 Task: Look for space in Florida from 29th April to 7th May, 2023 for 1 adult in price range Rs.10000 to Rs.15000. Place can be private room with 1  bedroom having 1 bed and 1 bathroom. Property type can be hotel. Amenities needed are: wifi, smoking allowed, beachfront. Required host language is English.
Action: Mouse moved to (485, 559)
Screenshot: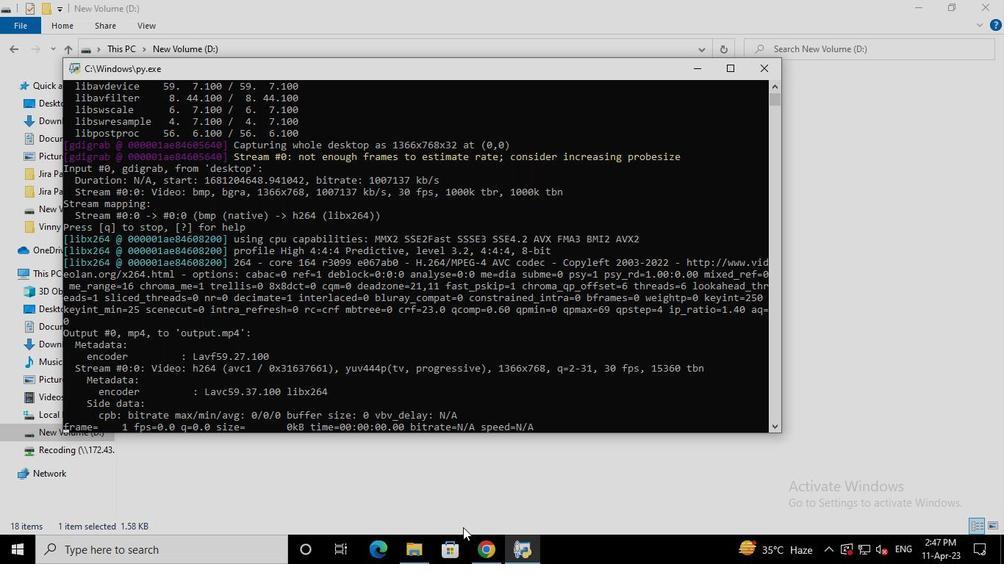 
Action: Mouse pressed left at (485, 559)
Screenshot: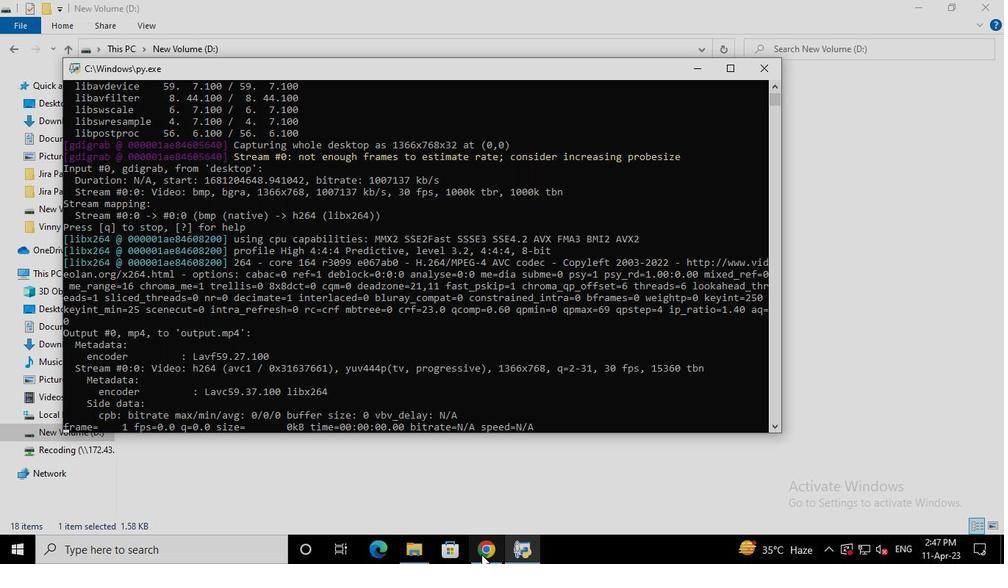 
Action: Mouse moved to (396, 130)
Screenshot: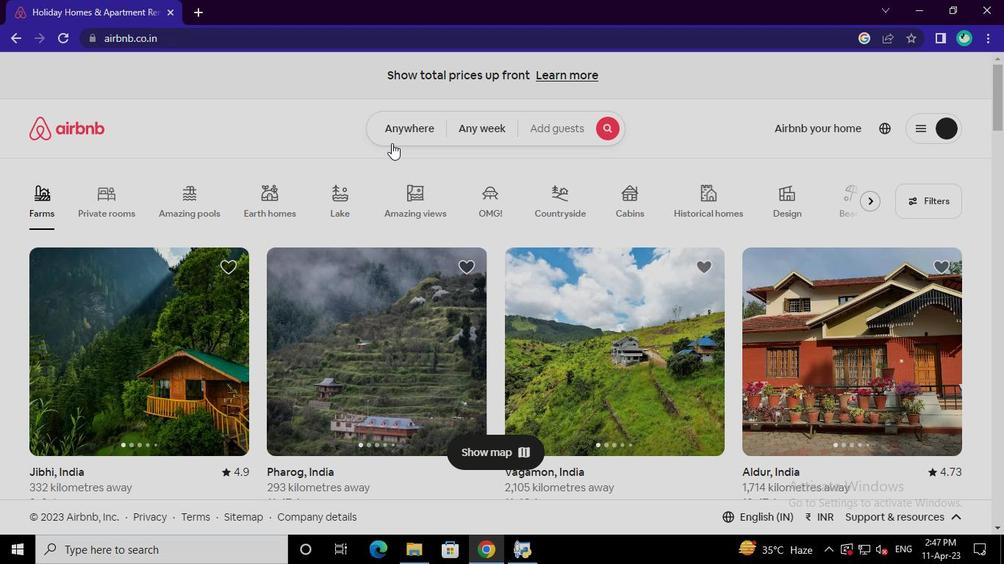 
Action: Mouse pressed left at (396, 130)
Screenshot: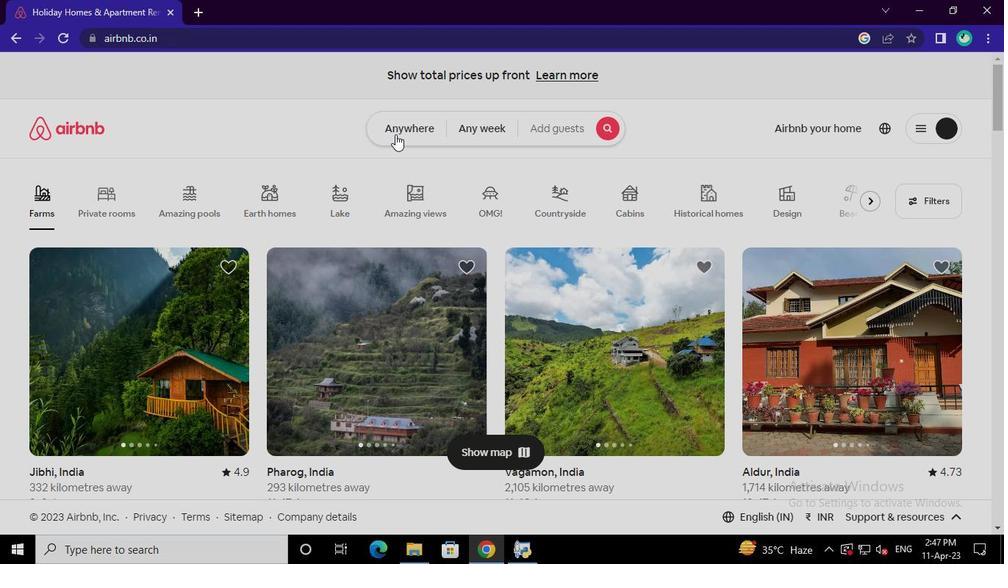 
Action: Mouse moved to (303, 188)
Screenshot: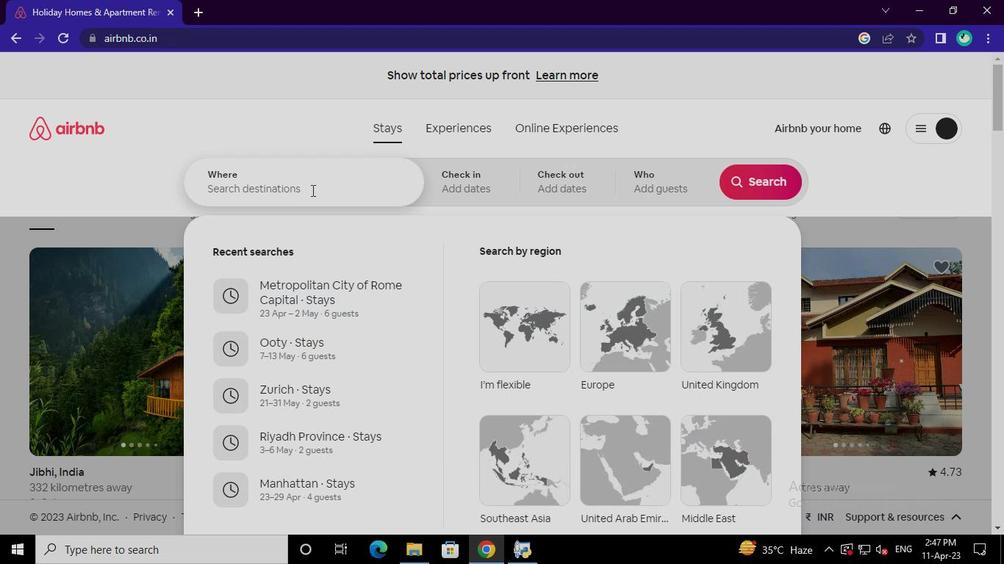 
Action: Mouse pressed left at (303, 188)
Screenshot: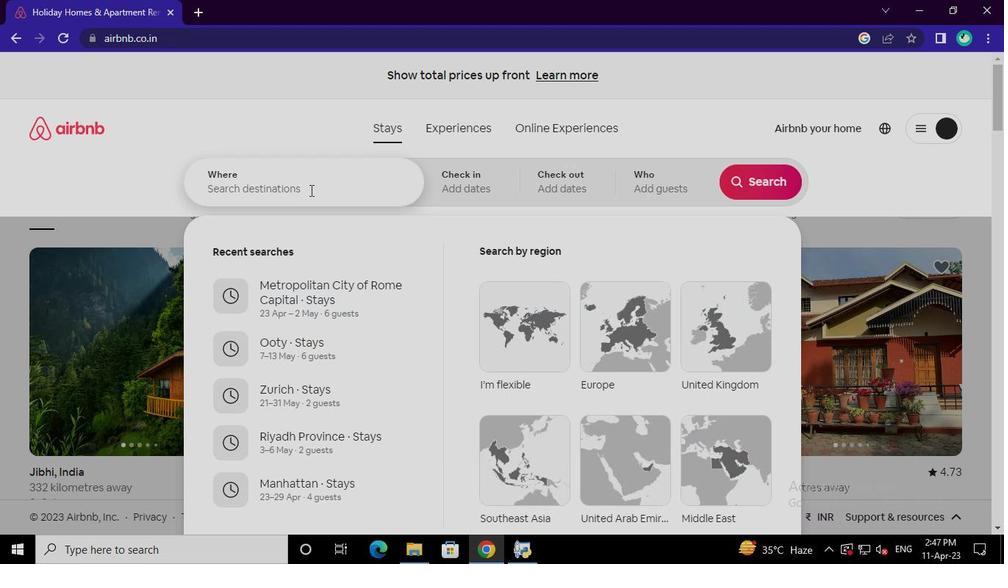 
Action: Keyboard f
Screenshot: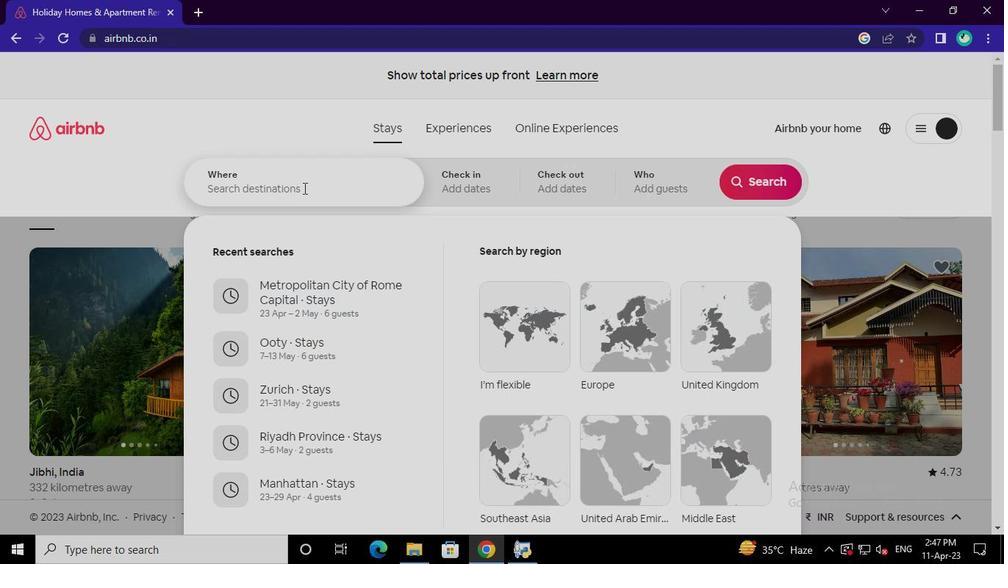
Action: Keyboard l
Screenshot: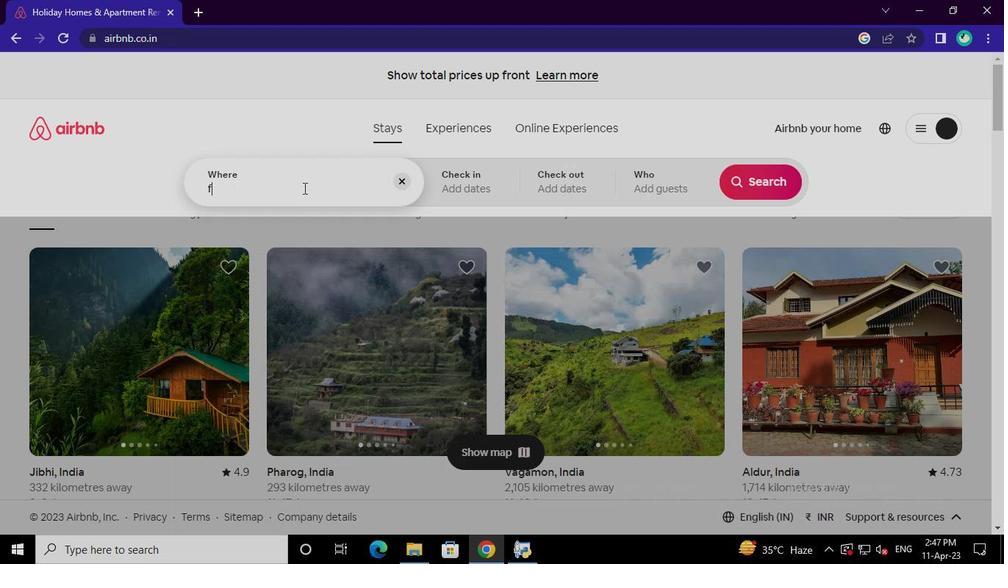 
Action: Keyboard o
Screenshot: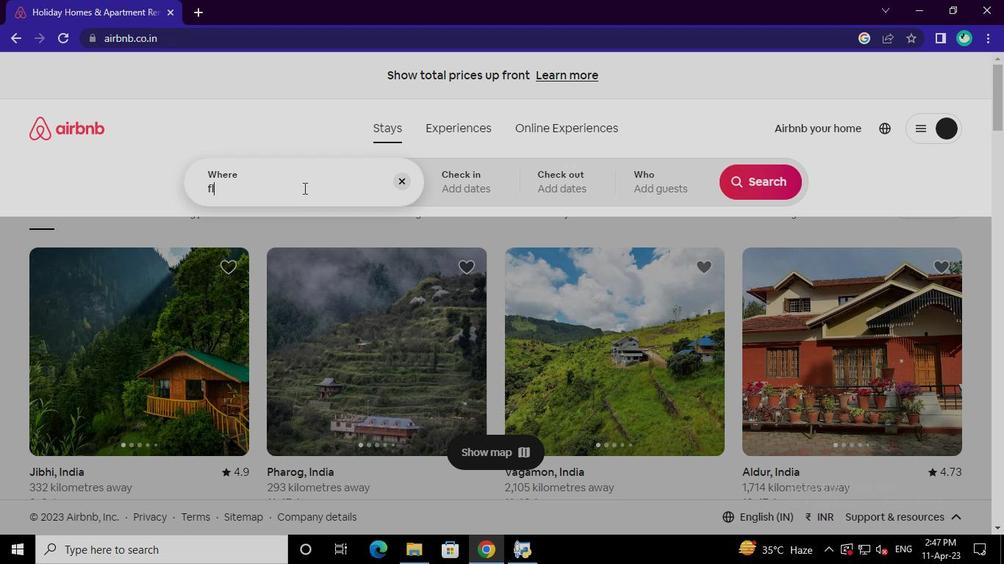 
Action: Keyboard r
Screenshot: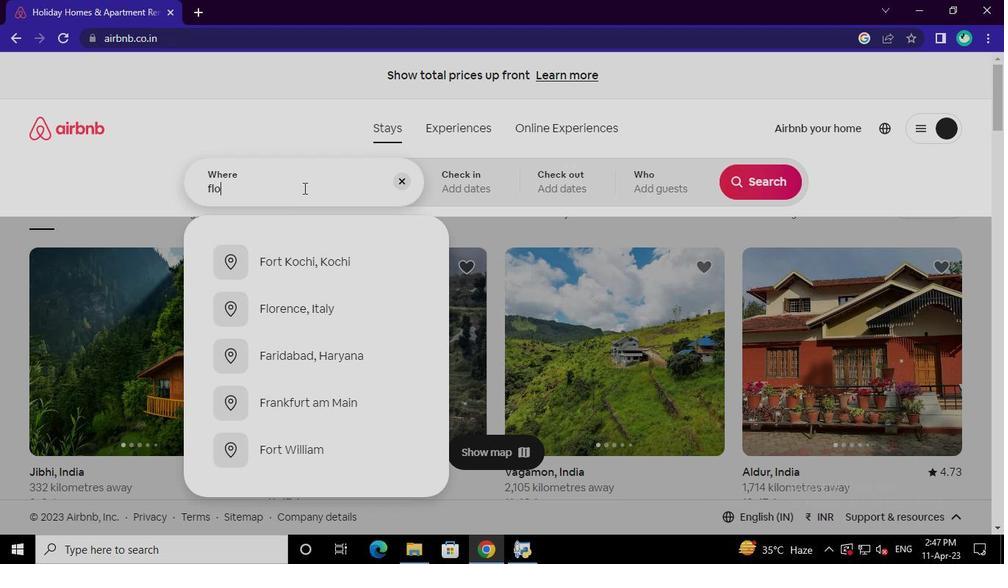
Action: Keyboard i
Screenshot: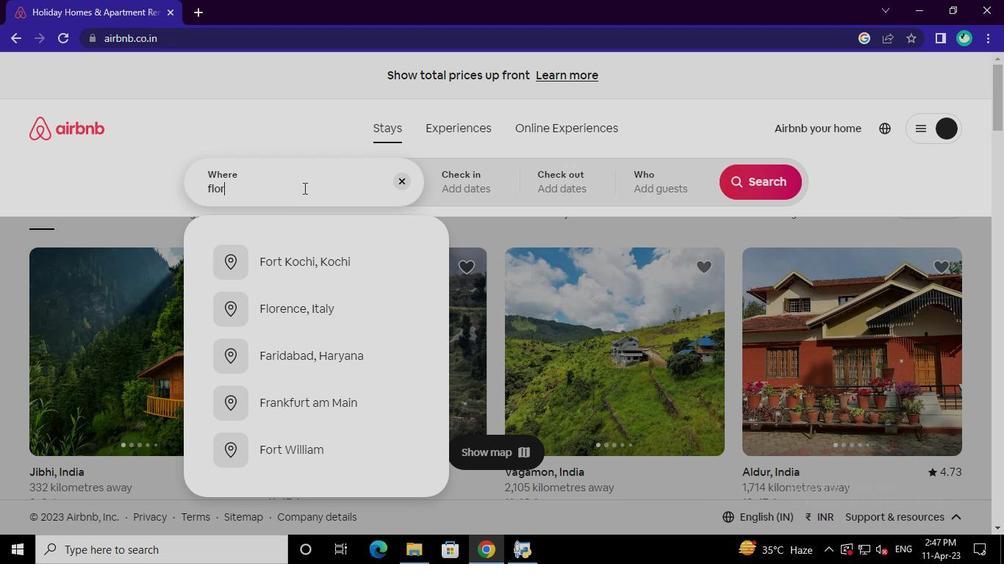 
Action: Keyboard d
Screenshot: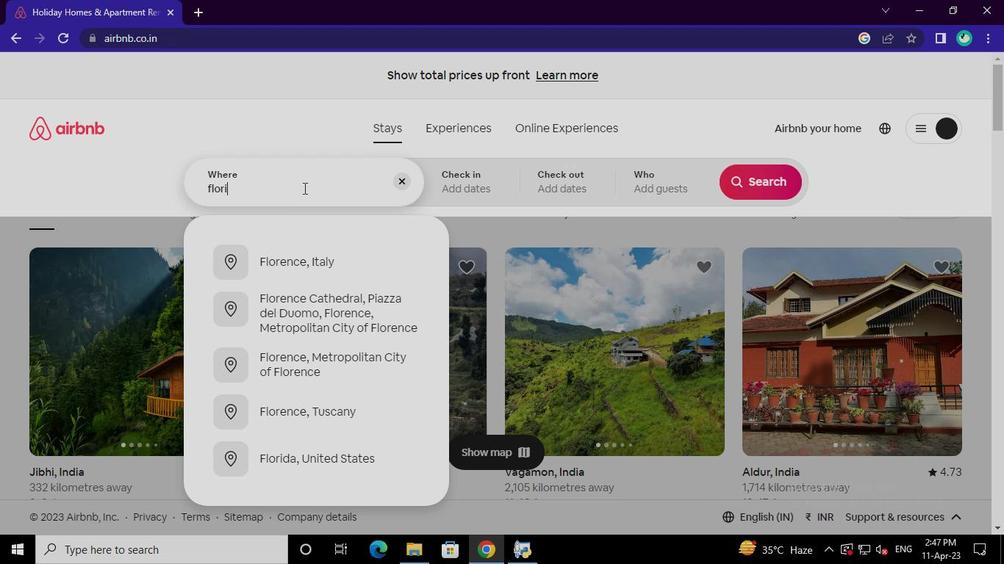 
Action: Keyboard a
Screenshot: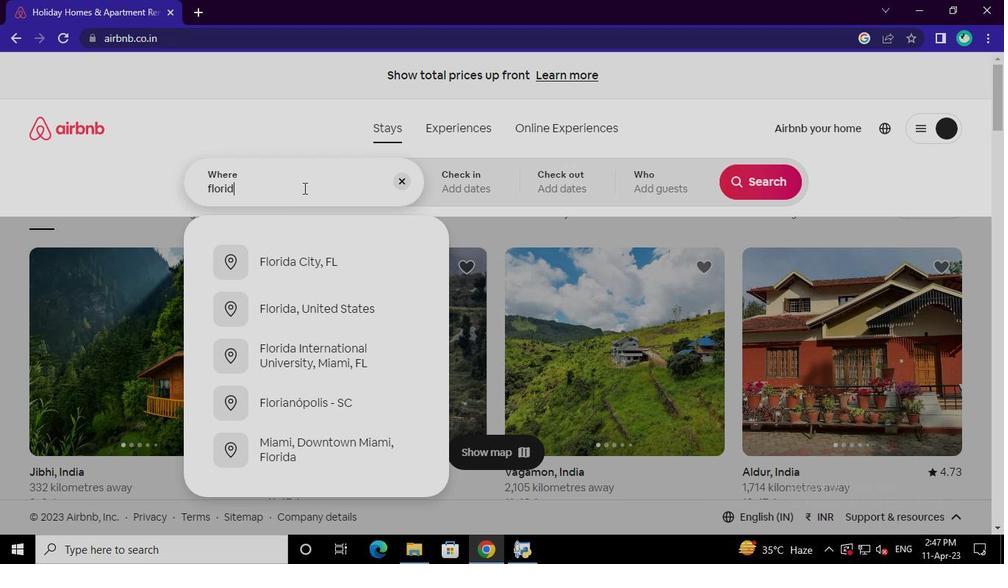
Action: Mouse moved to (320, 270)
Screenshot: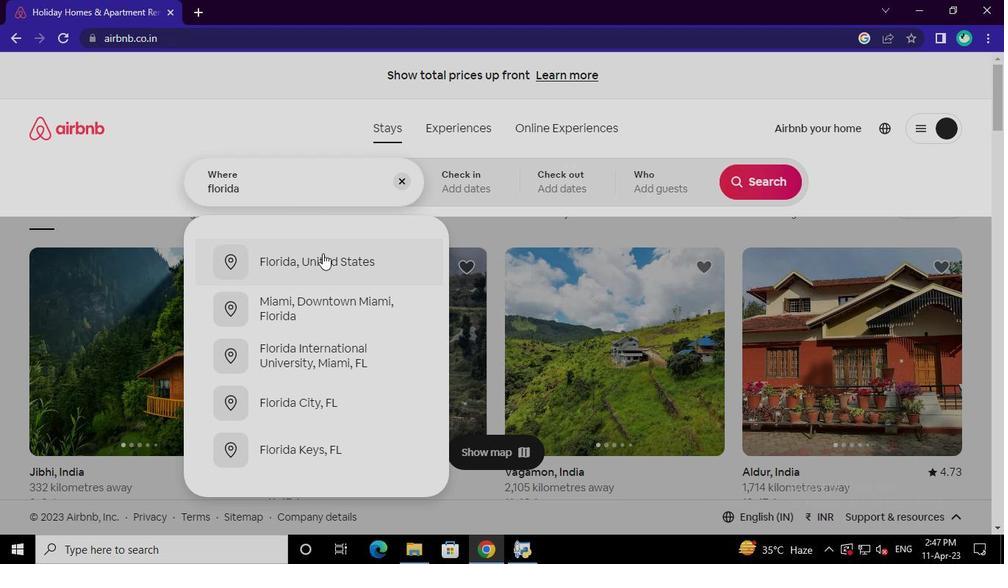 
Action: Mouse pressed left at (320, 270)
Screenshot: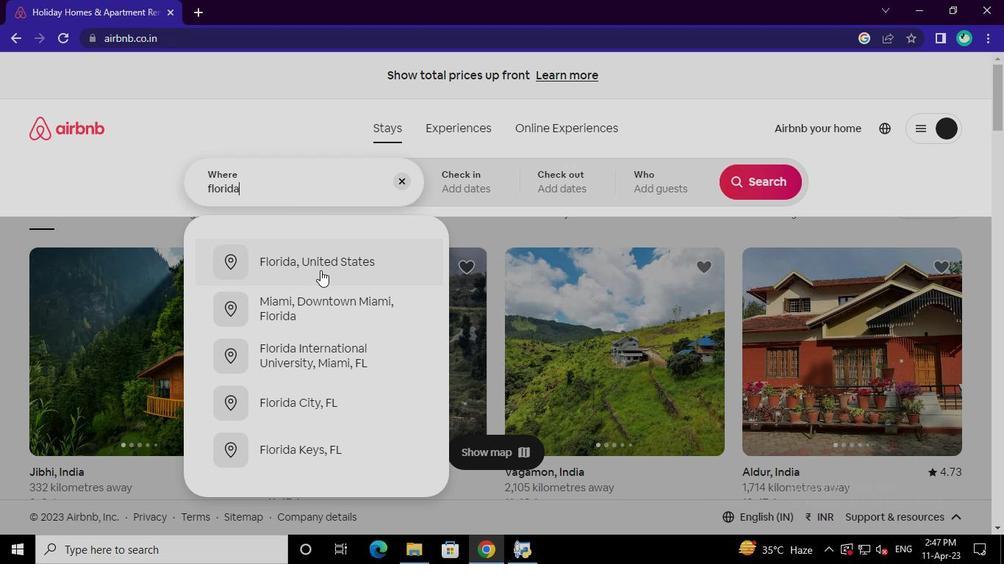 
Action: Mouse moved to (446, 501)
Screenshot: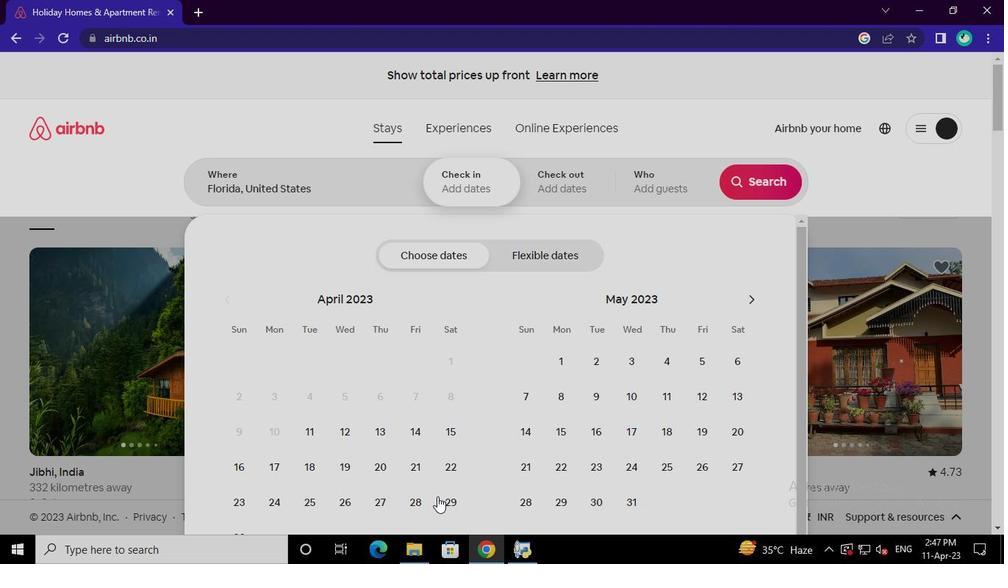 
Action: Mouse pressed left at (446, 501)
Screenshot: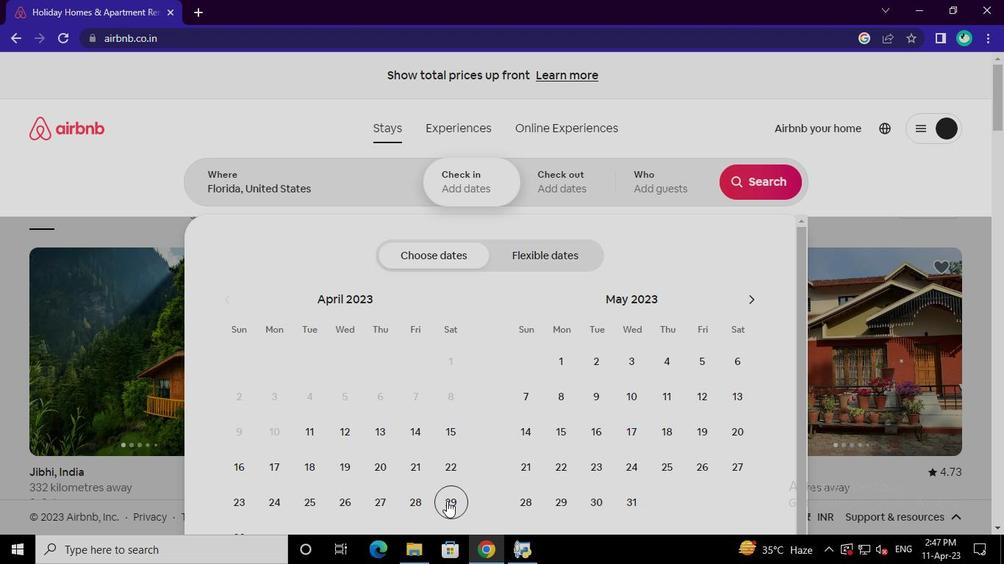
Action: Mouse moved to (525, 392)
Screenshot: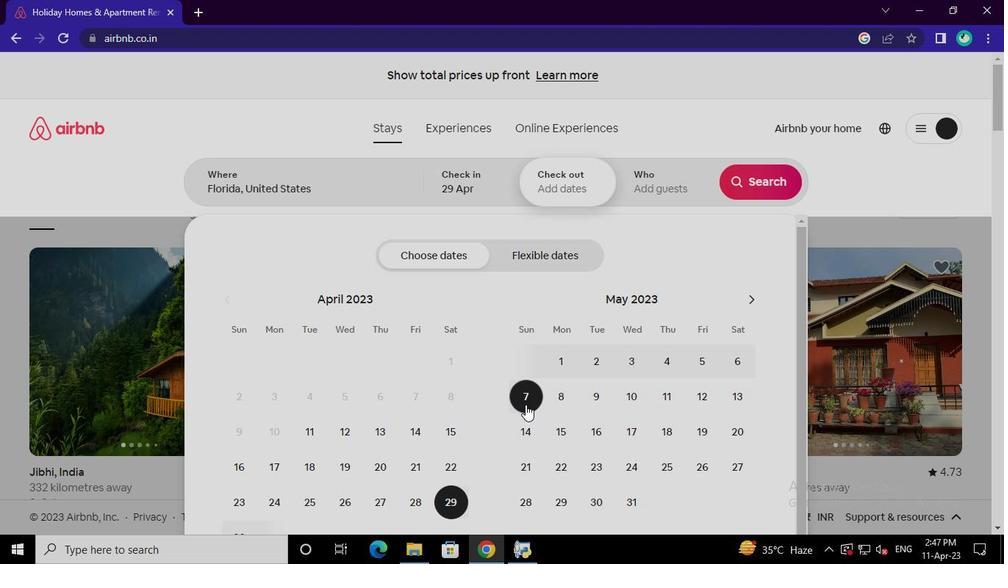 
Action: Mouse pressed left at (525, 392)
Screenshot: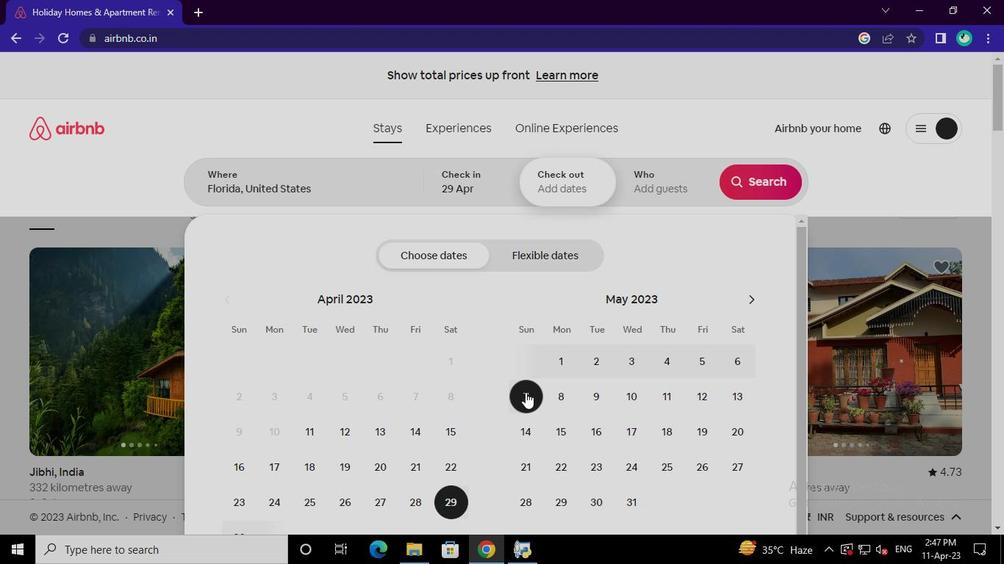 
Action: Mouse moved to (671, 189)
Screenshot: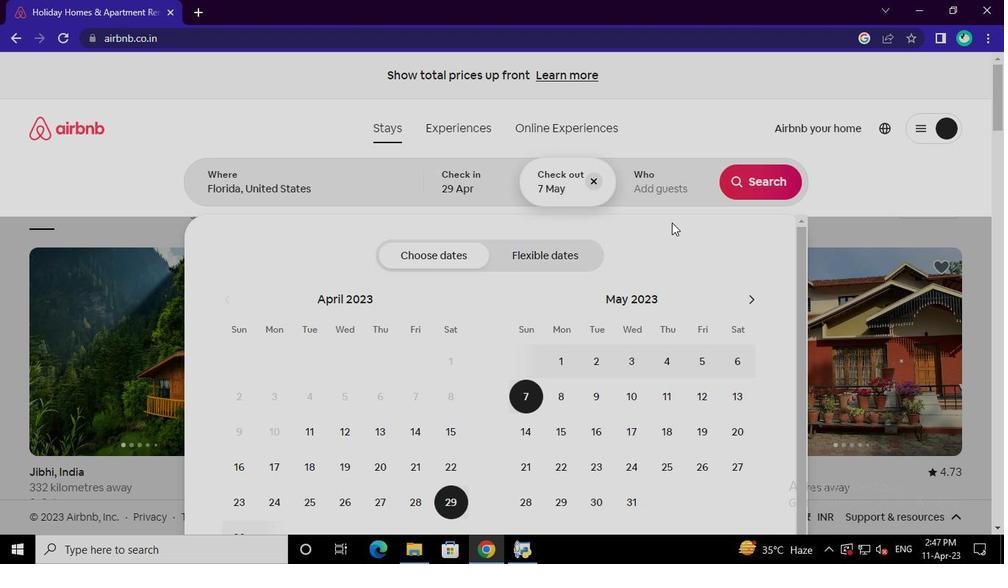 
Action: Mouse pressed left at (671, 189)
Screenshot: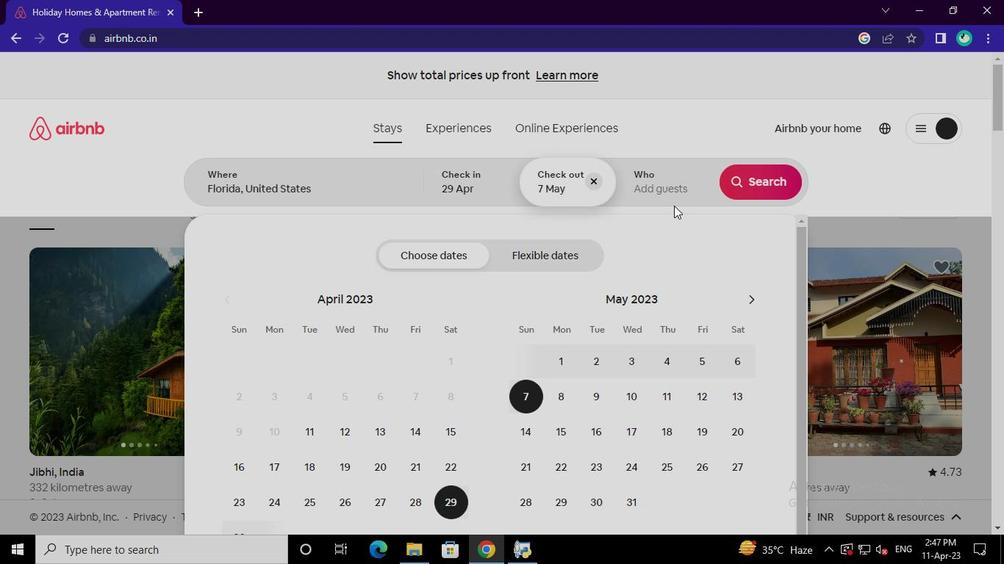 
Action: Mouse moved to (765, 263)
Screenshot: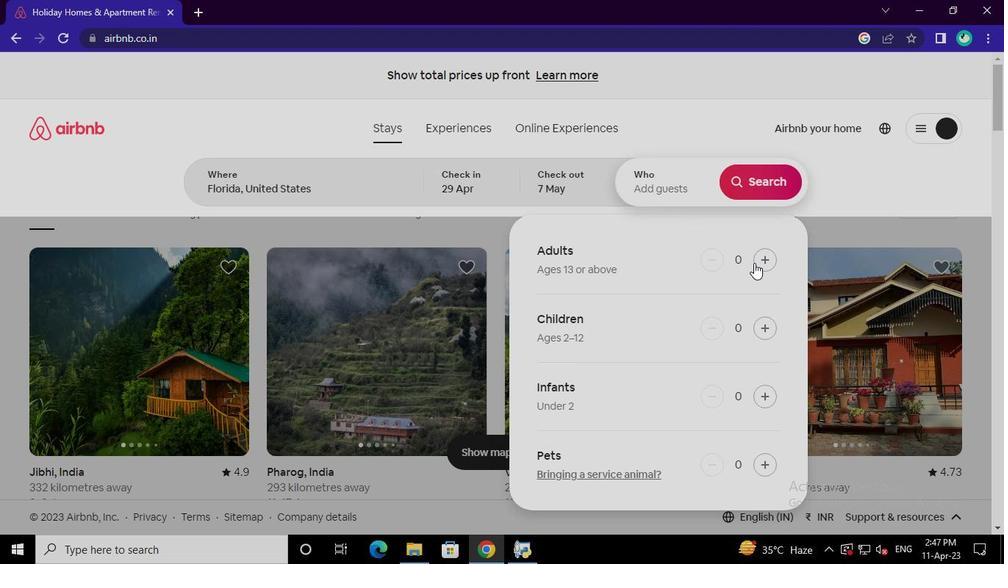 
Action: Mouse pressed left at (765, 263)
Screenshot: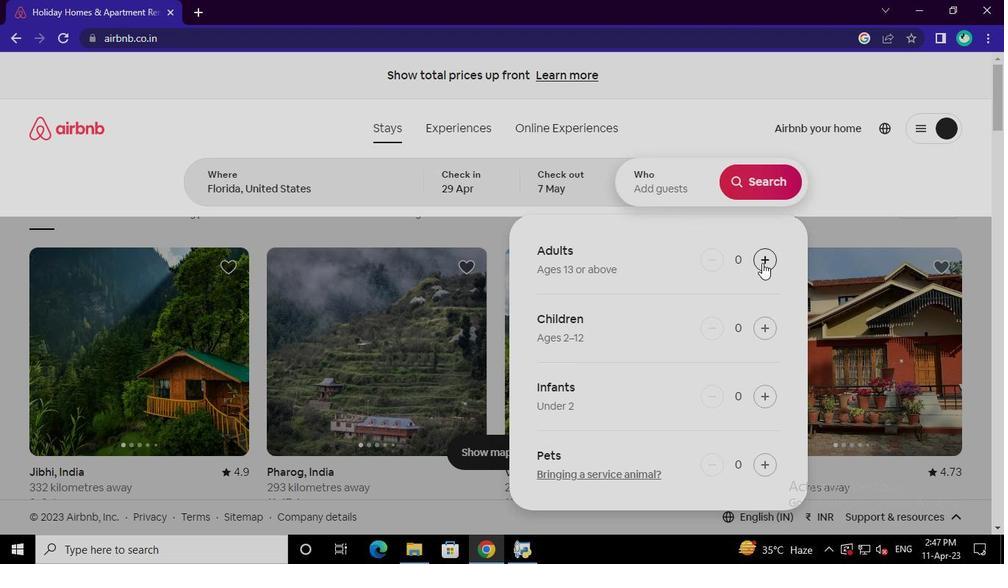 
Action: Mouse moved to (765, 186)
Screenshot: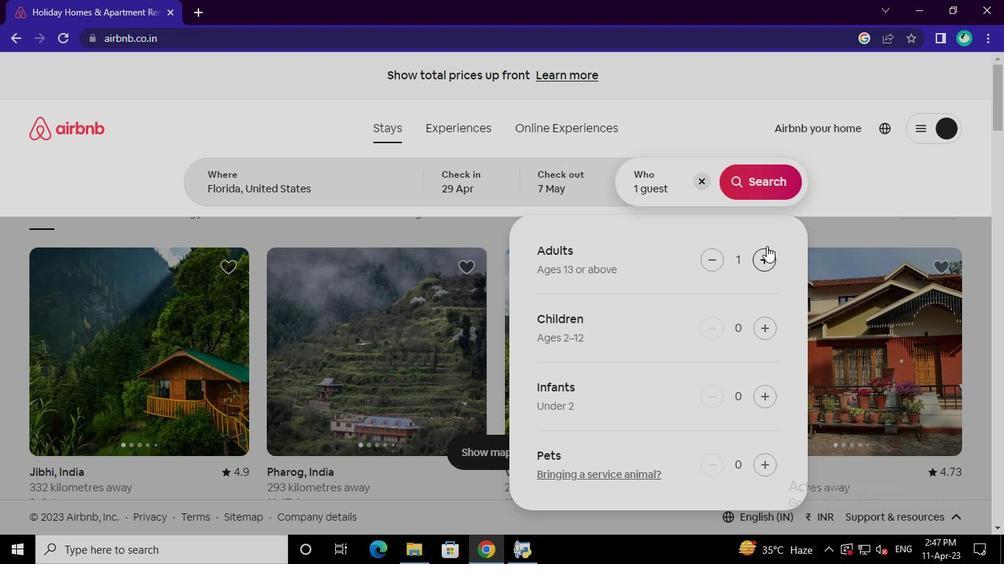 
Action: Mouse pressed left at (765, 186)
Screenshot: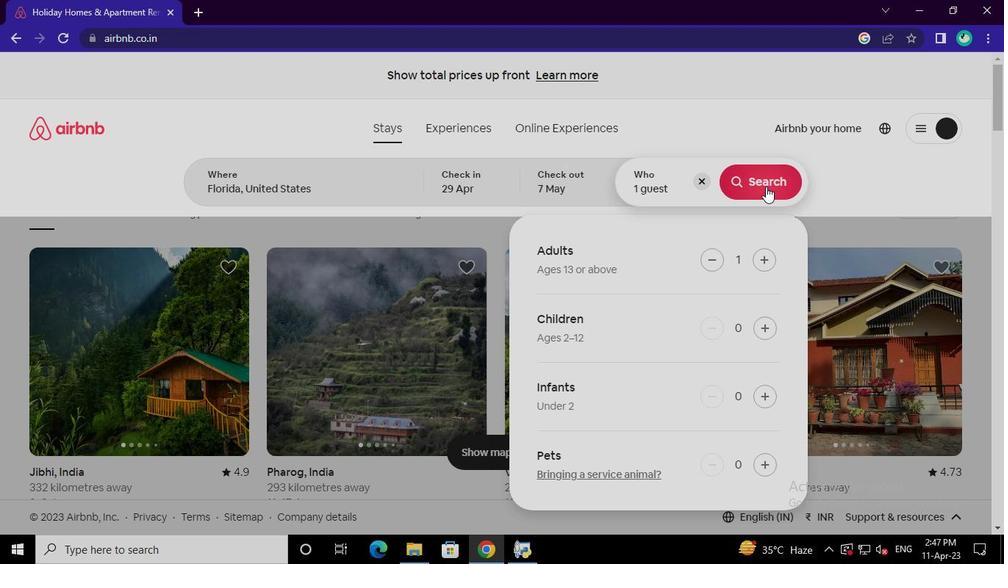 
Action: Mouse moved to (948, 148)
Screenshot: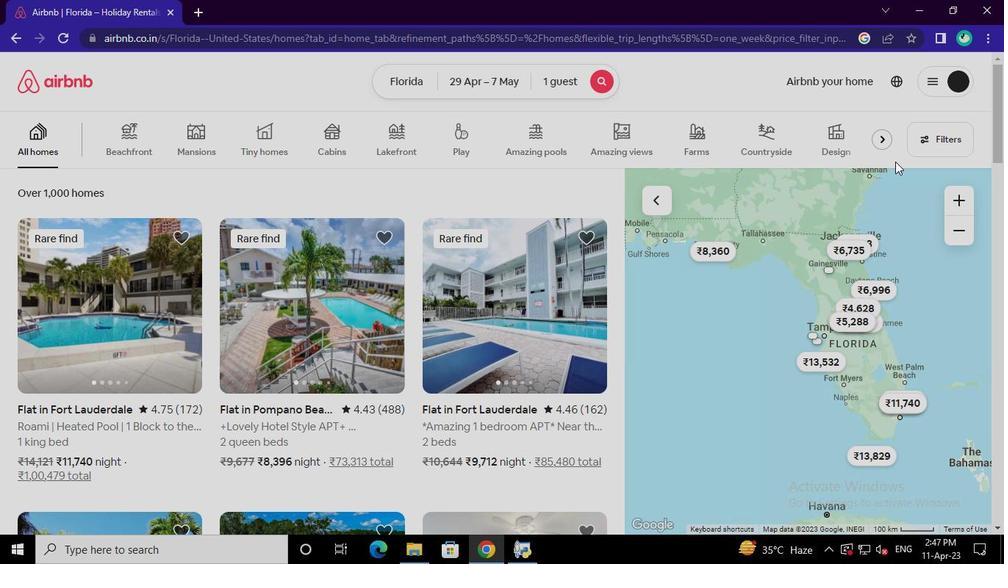 
Action: Mouse pressed left at (948, 148)
Screenshot: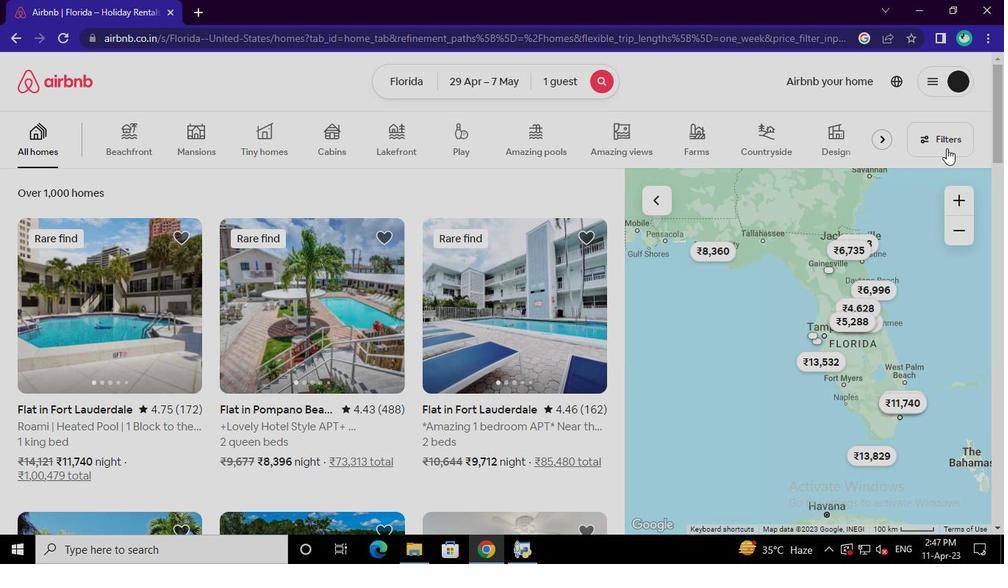 
Action: Mouse moved to (420, 321)
Screenshot: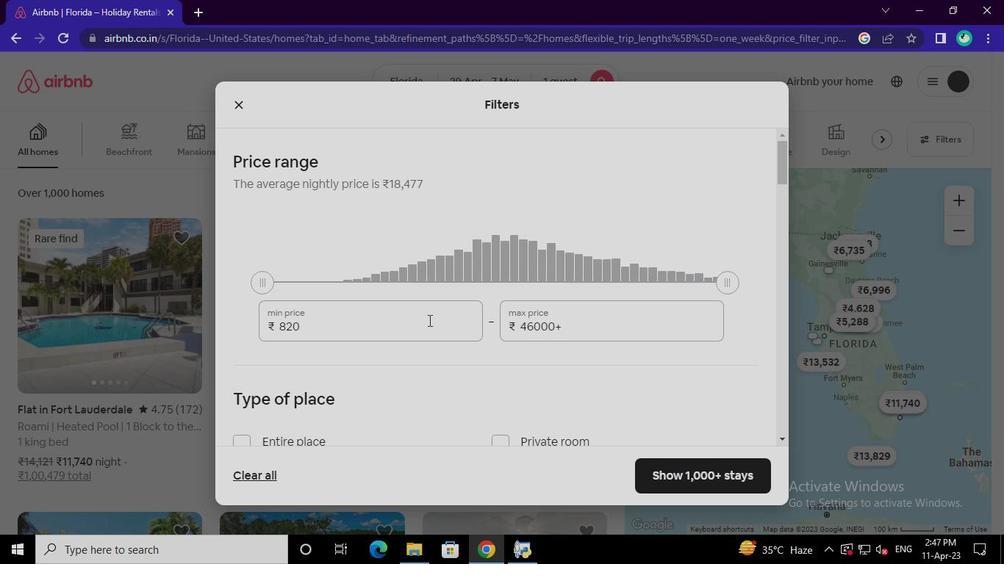 
Action: Mouse pressed left at (420, 321)
Screenshot: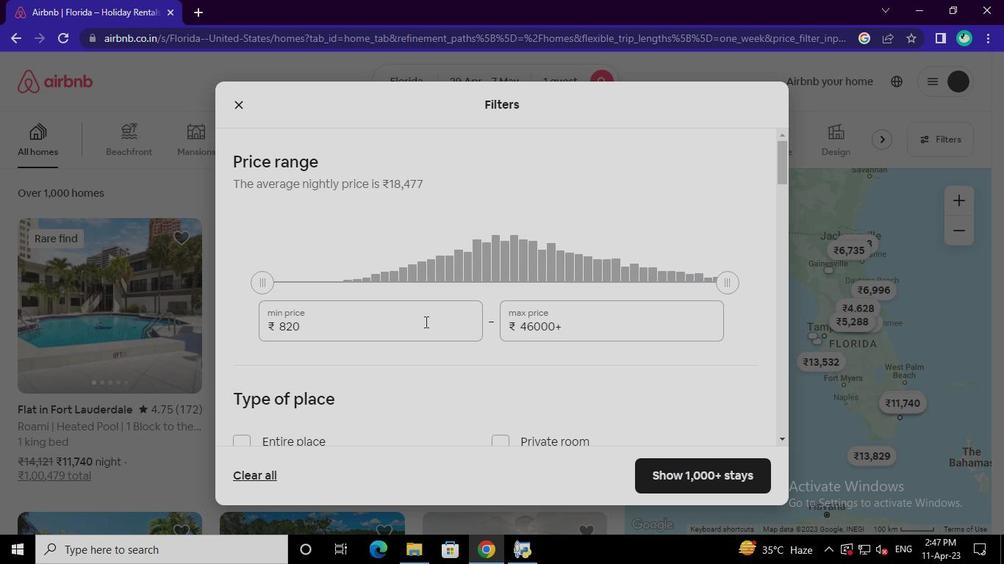 
Action: Keyboard Key.backspace
Screenshot: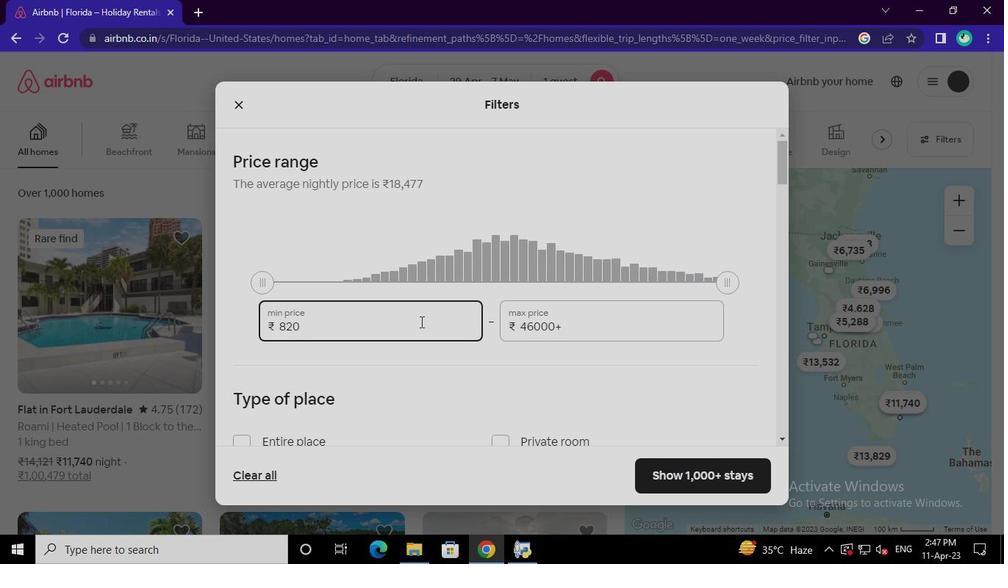 
Action: Keyboard Key.backspace
Screenshot: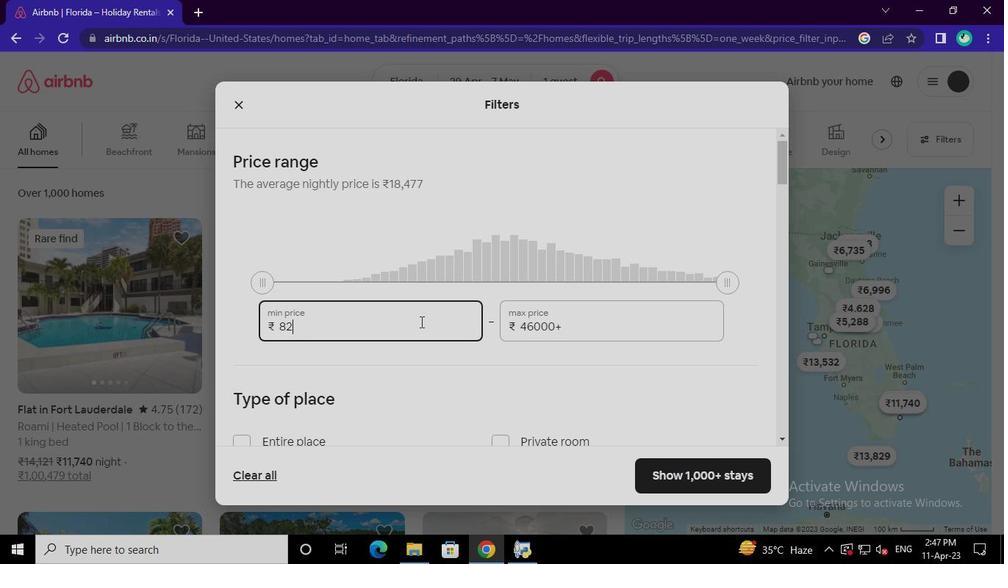 
Action: Keyboard Key.backspace
Screenshot: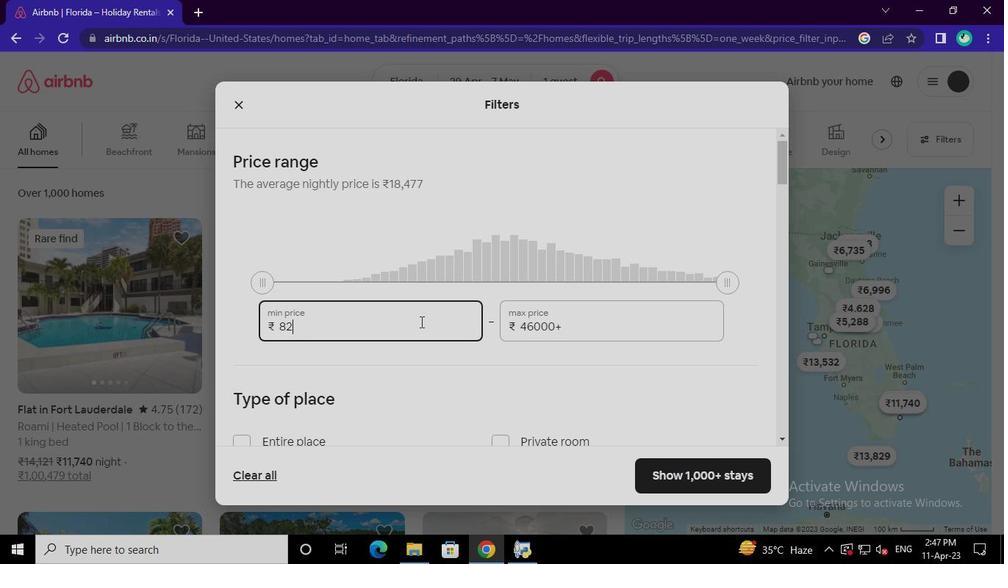 
Action: Keyboard Key.backspace
Screenshot: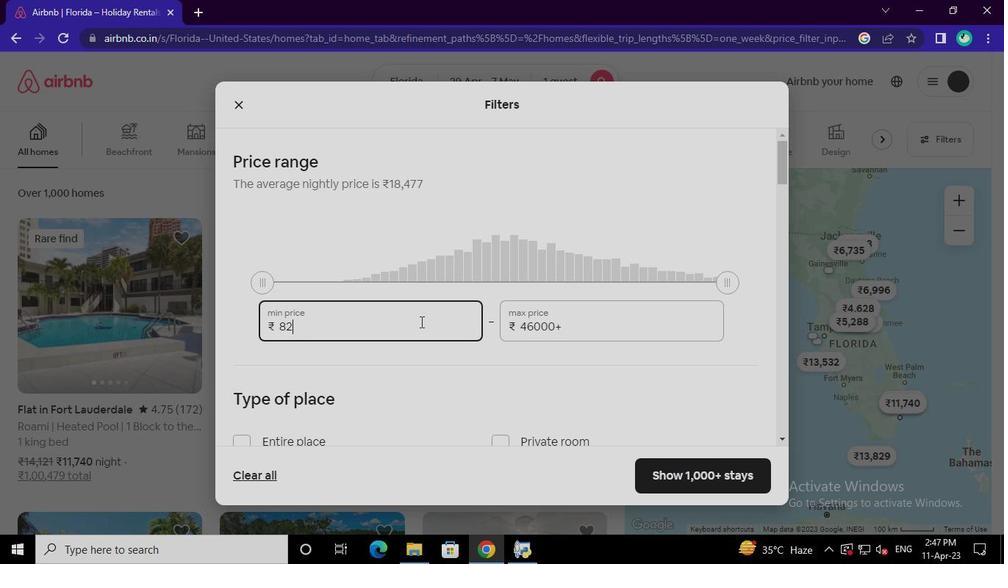 
Action: Keyboard Key.backspace
Screenshot: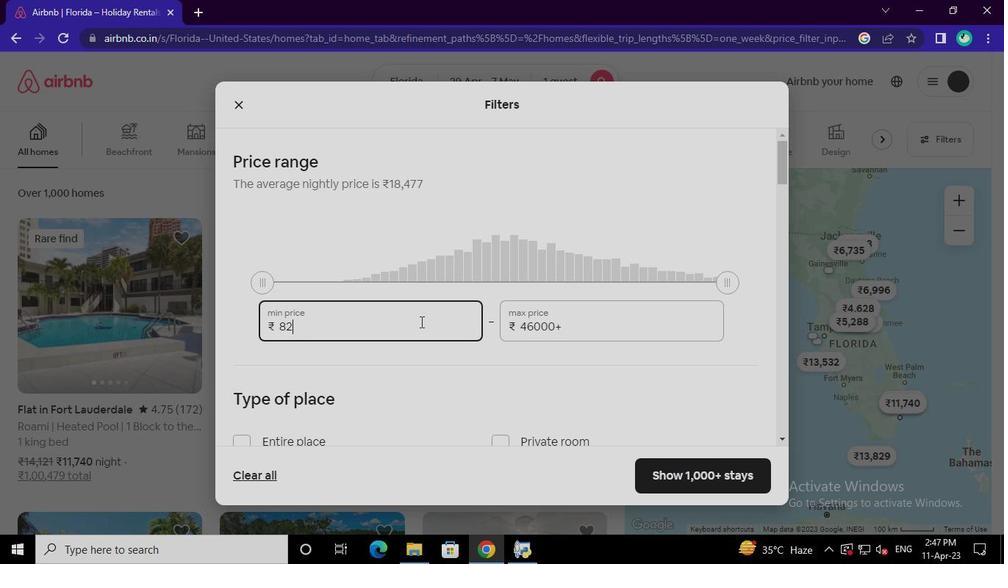 
Action: Keyboard Key.backspace
Screenshot: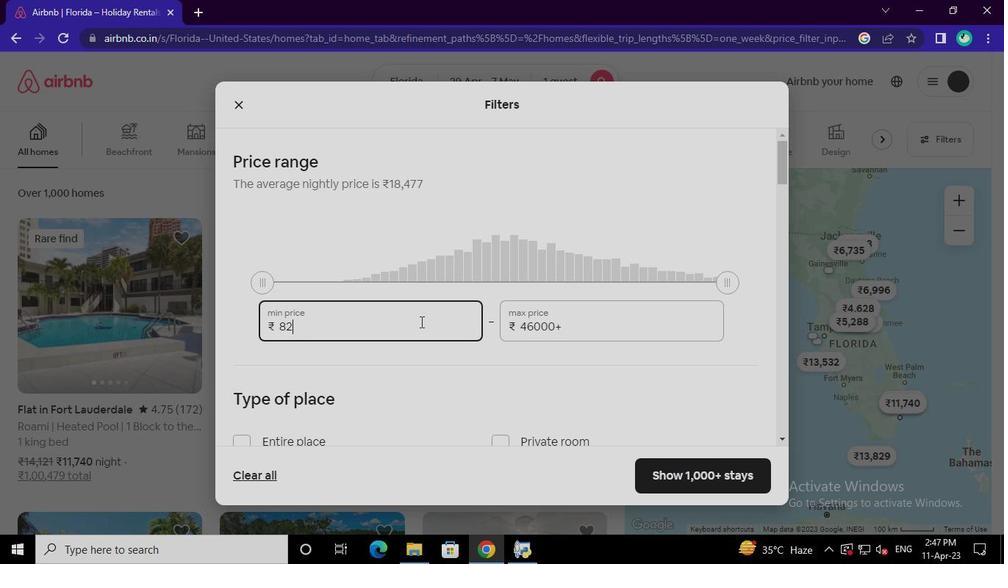 
Action: Keyboard Key.backspace
Screenshot: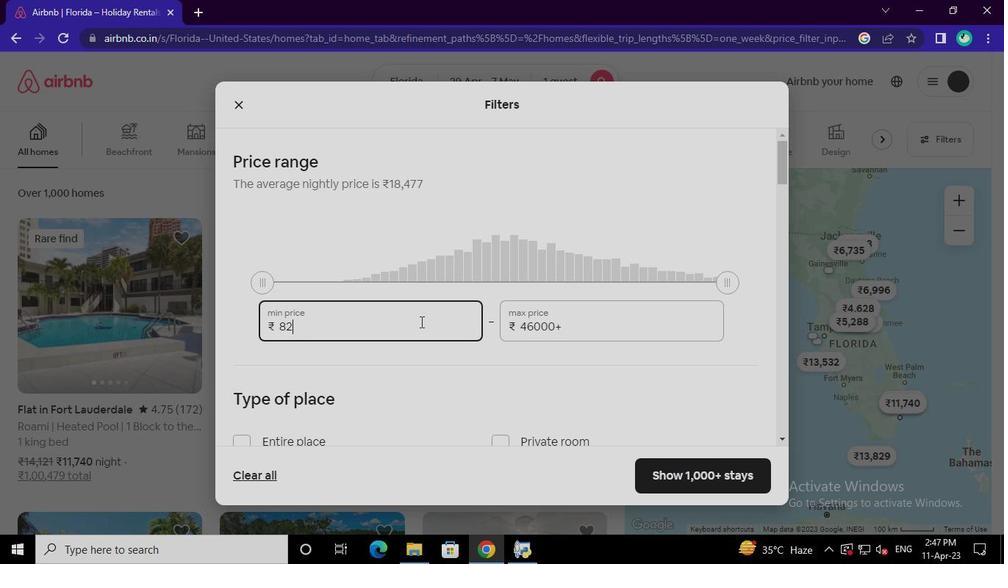 
Action: Keyboard Key.backspace
Screenshot: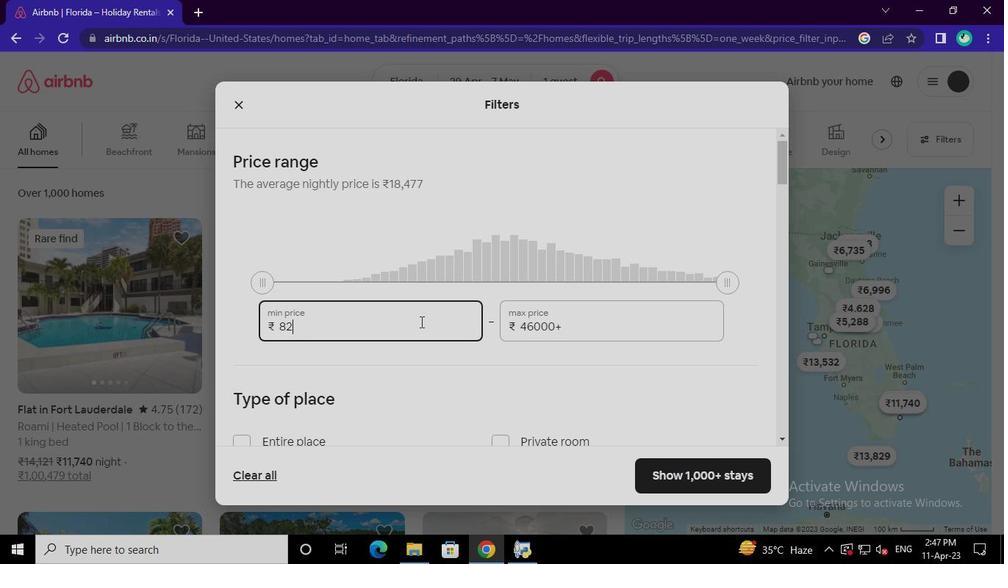 
Action: Keyboard Key.backspace
Screenshot: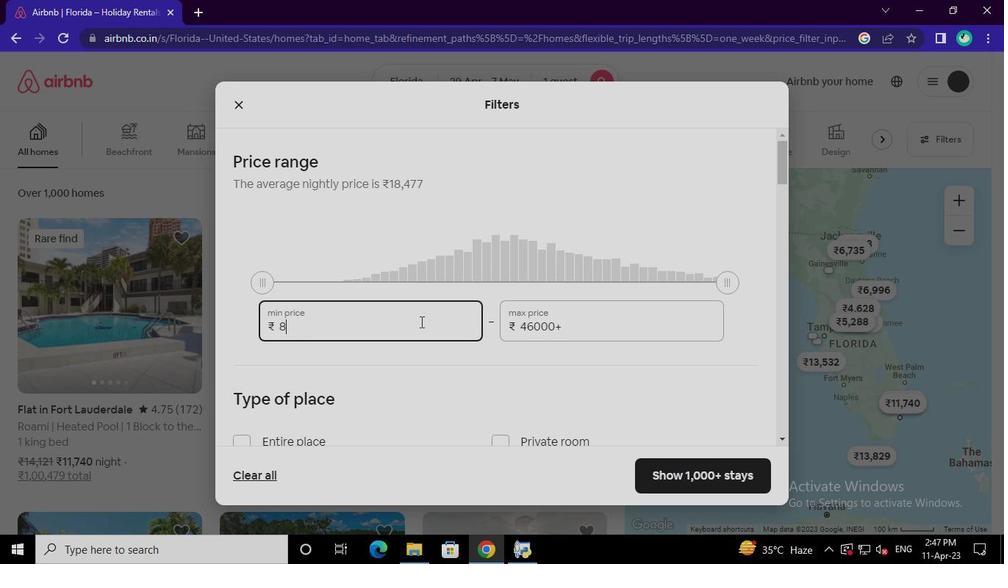 
Action: Keyboard Key.backspace
Screenshot: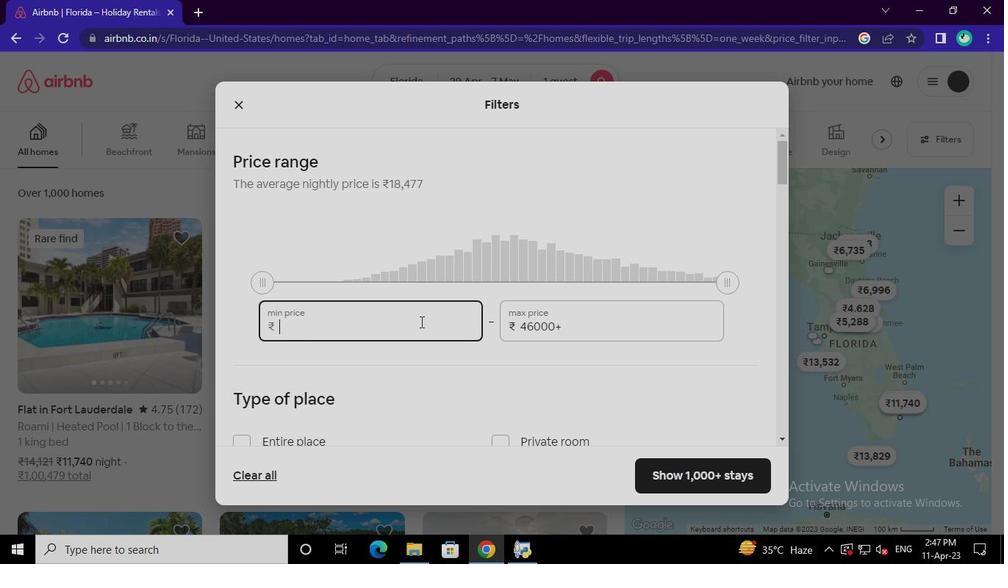 
Action: Keyboard Key.backspace
Screenshot: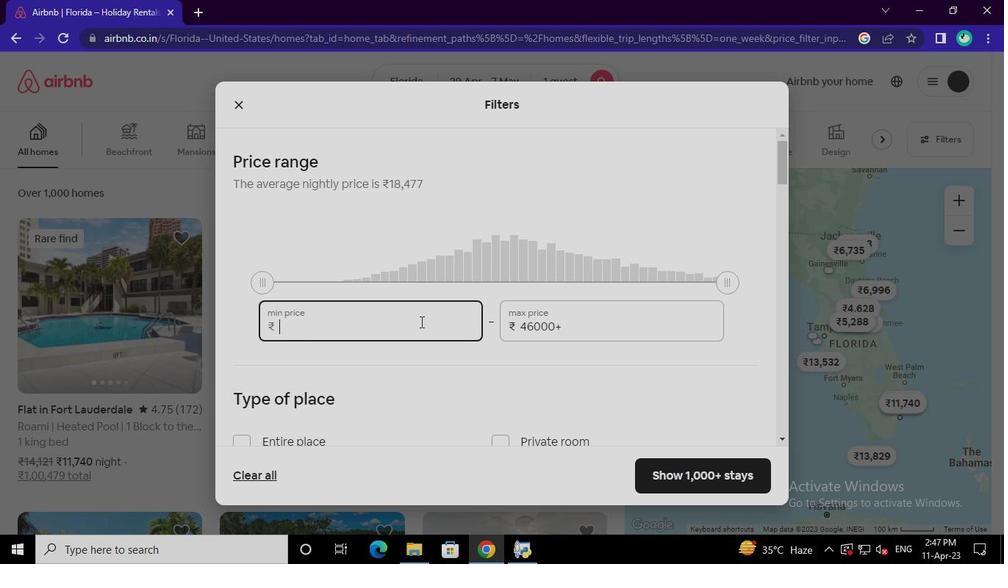 
Action: Keyboard <97>
Screenshot: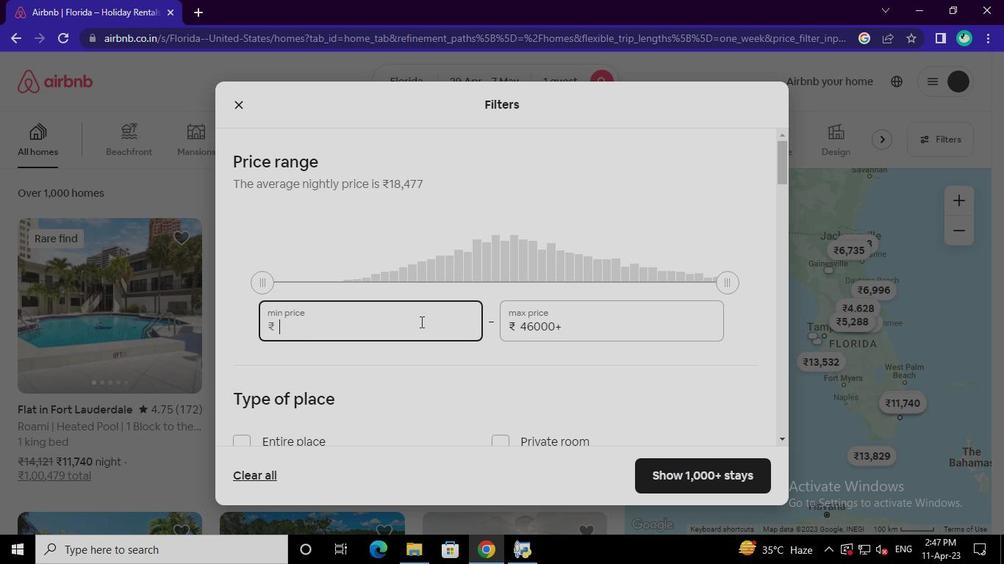 
Action: Keyboard <96>
Screenshot: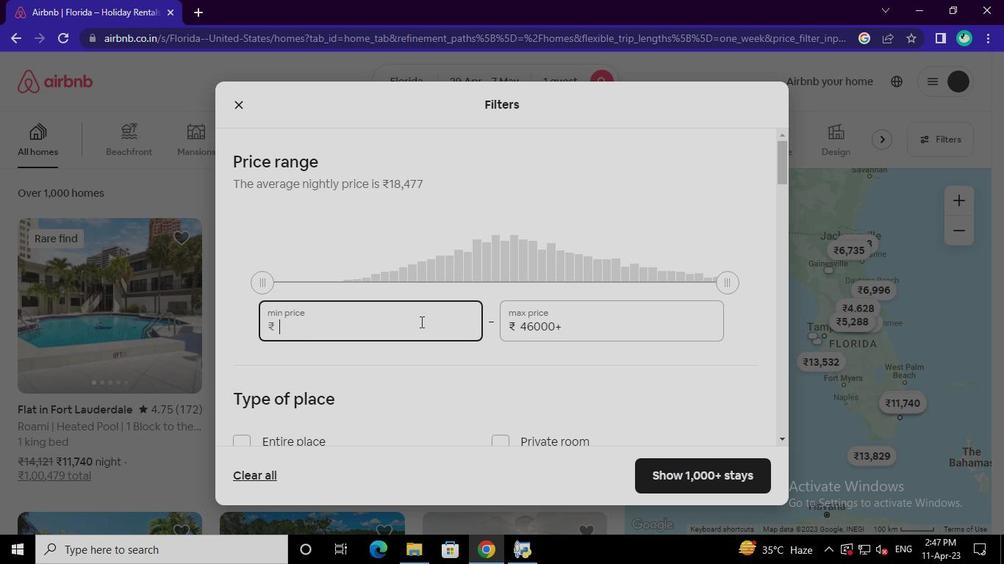 
Action: Keyboard <96>
Screenshot: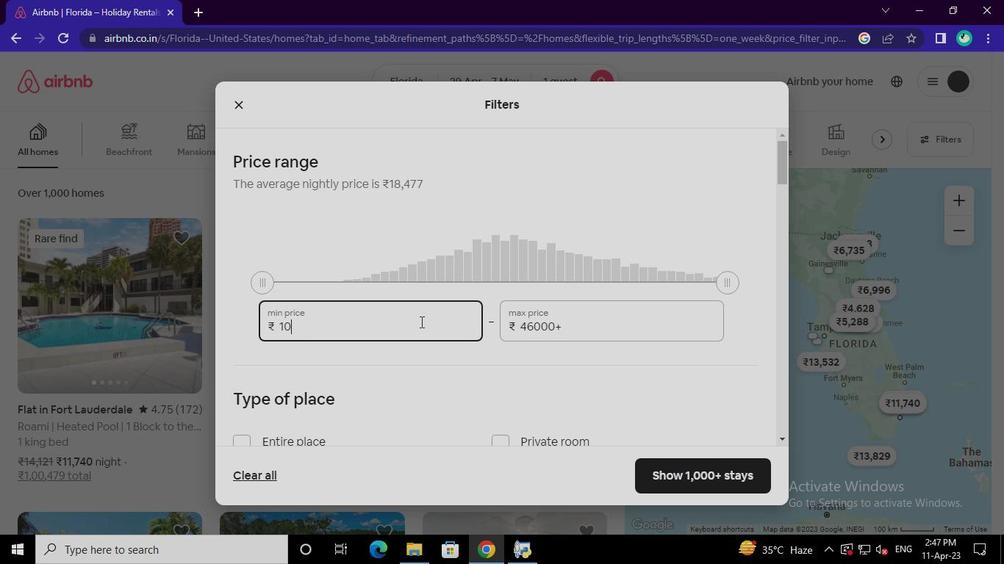 
Action: Keyboard <96>
Screenshot: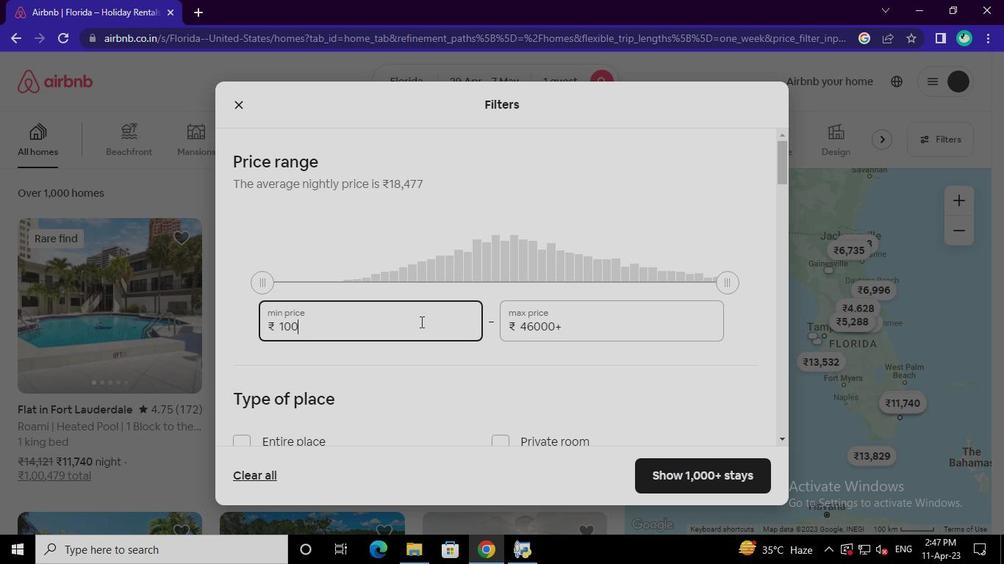 
Action: Keyboard <96>
Screenshot: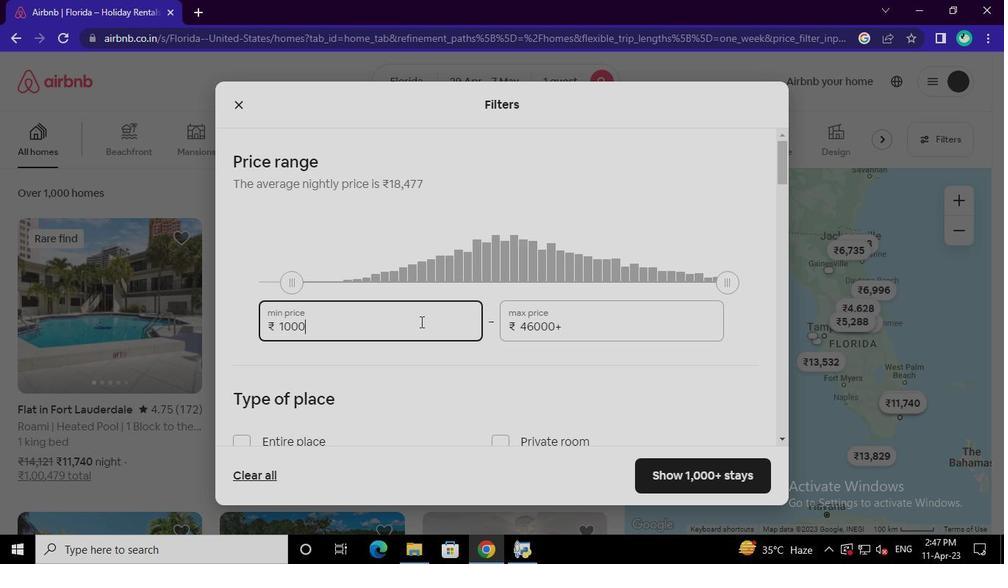 
Action: Mouse moved to (561, 327)
Screenshot: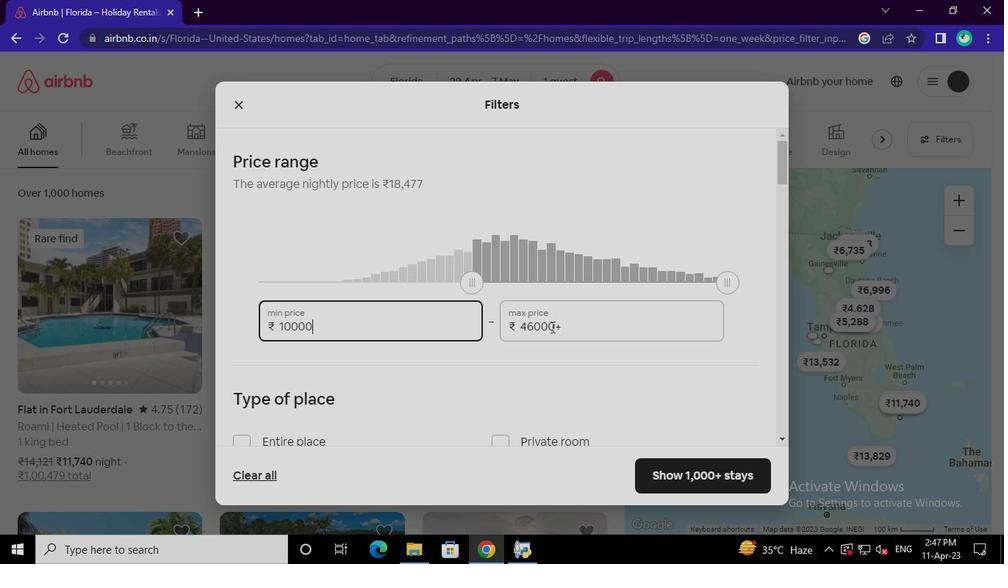 
Action: Mouse pressed left at (561, 327)
Screenshot: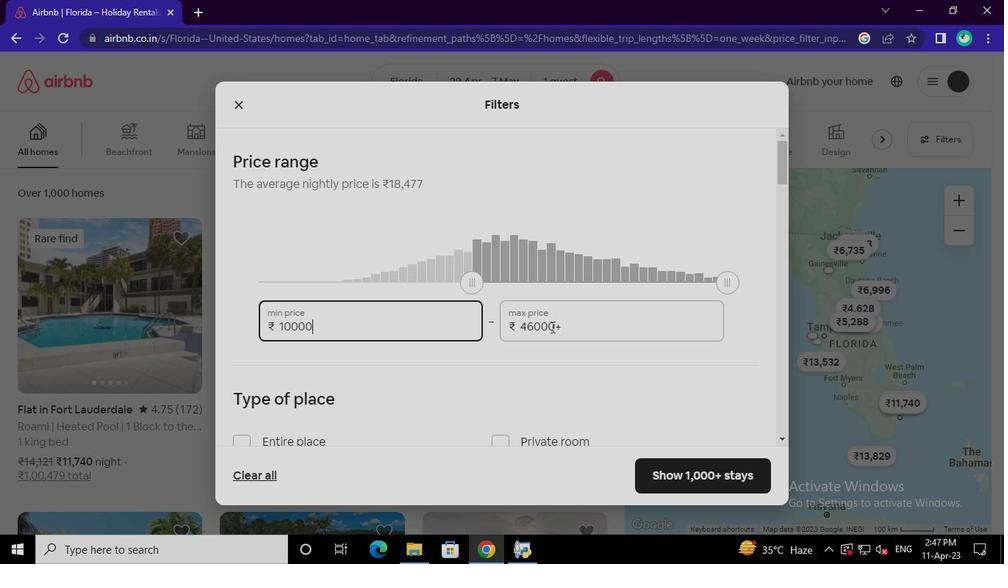 
Action: Mouse moved to (561, 326)
Screenshot: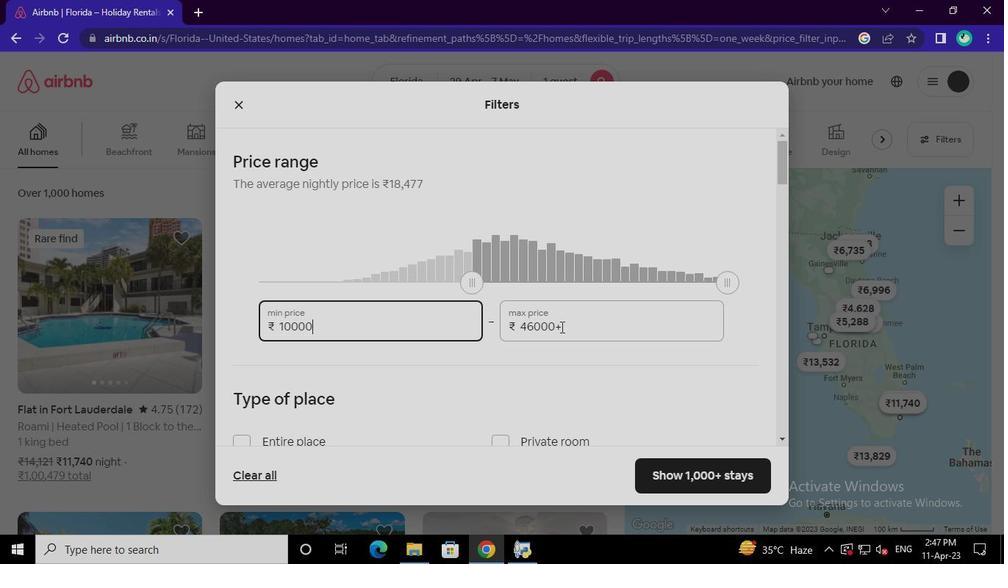 
Action: Keyboard Key.backspace
Screenshot: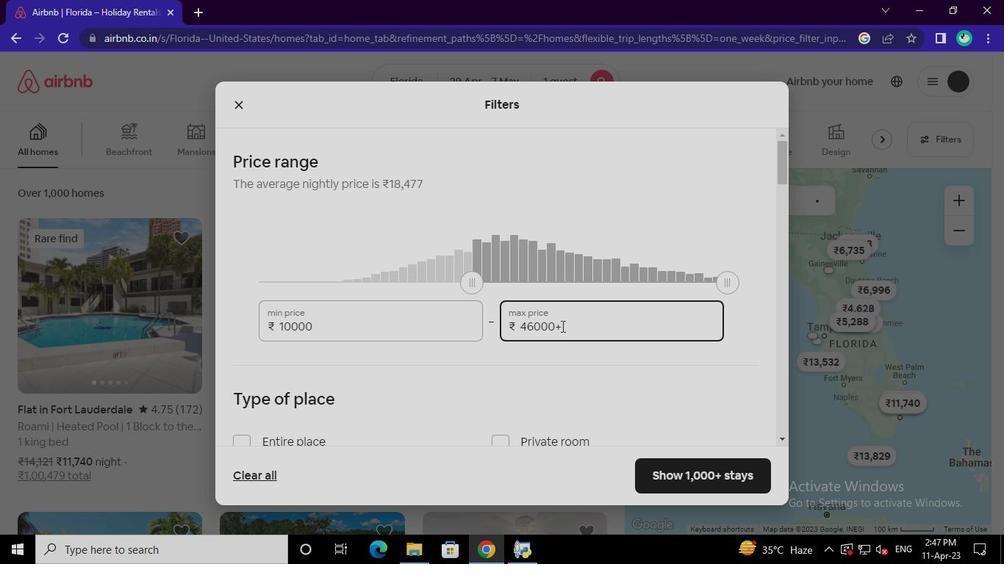 
Action: Keyboard Key.backspace
Screenshot: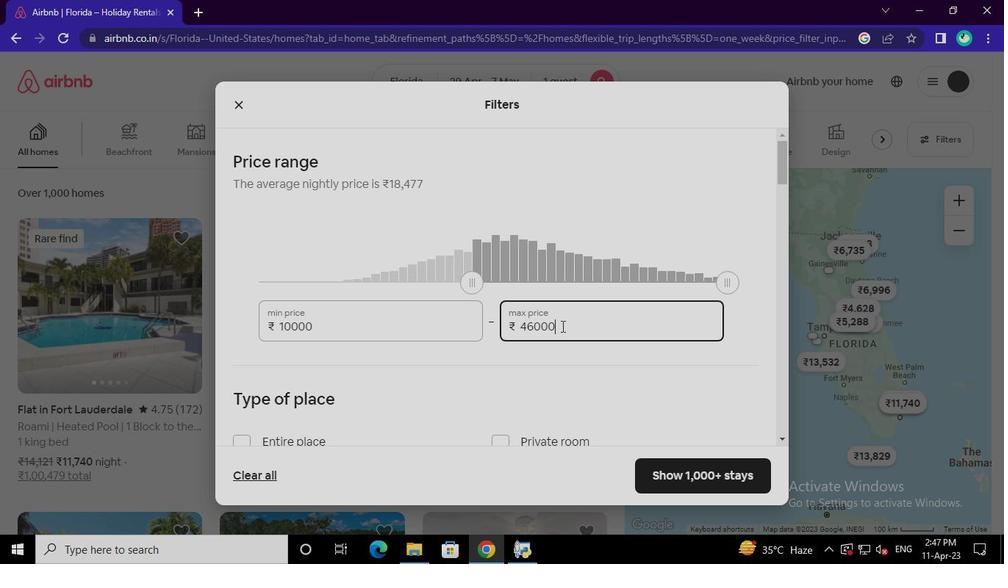 
Action: Keyboard Key.backspace
Screenshot: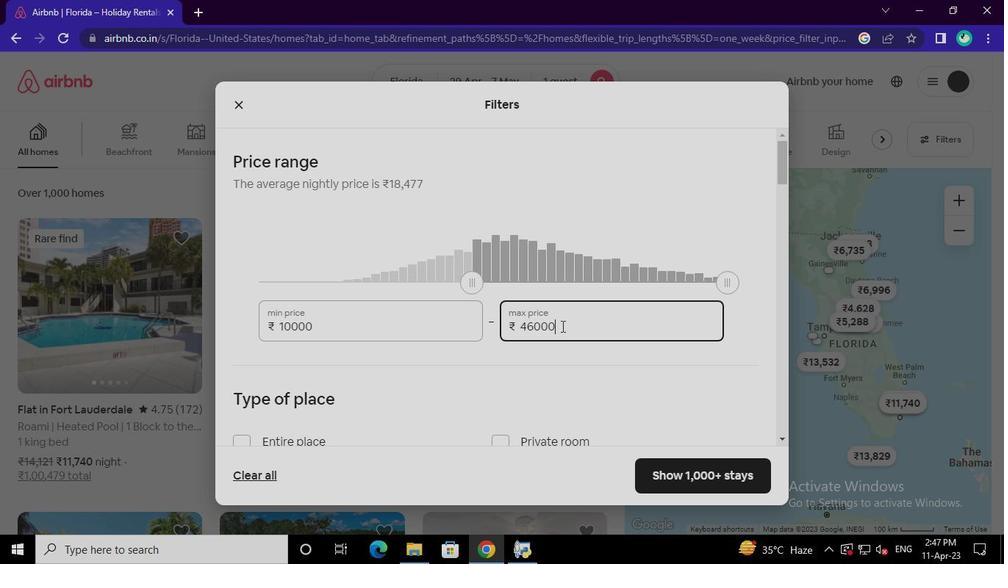 
Action: Keyboard Key.backspace
Screenshot: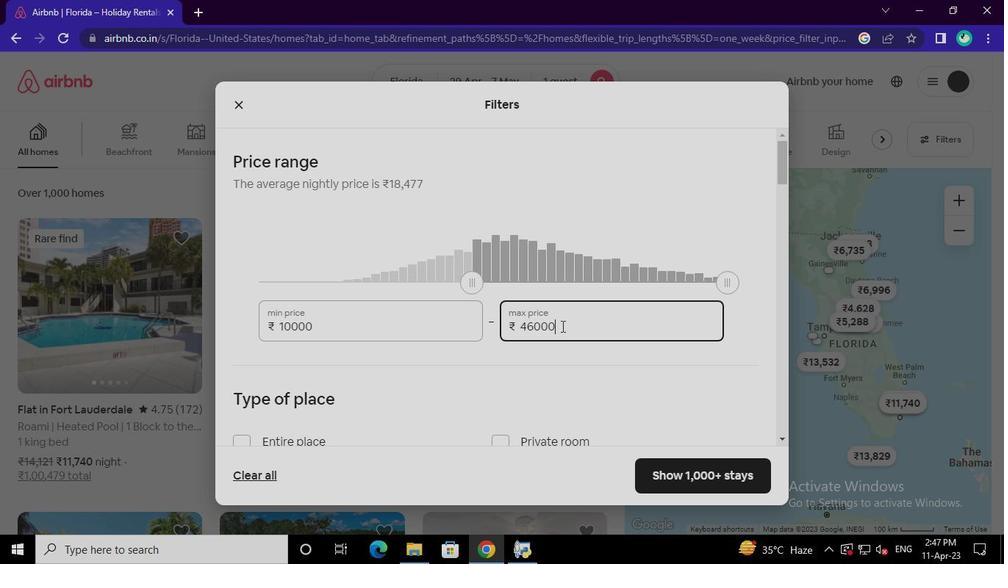 
Action: Keyboard Key.backspace
Screenshot: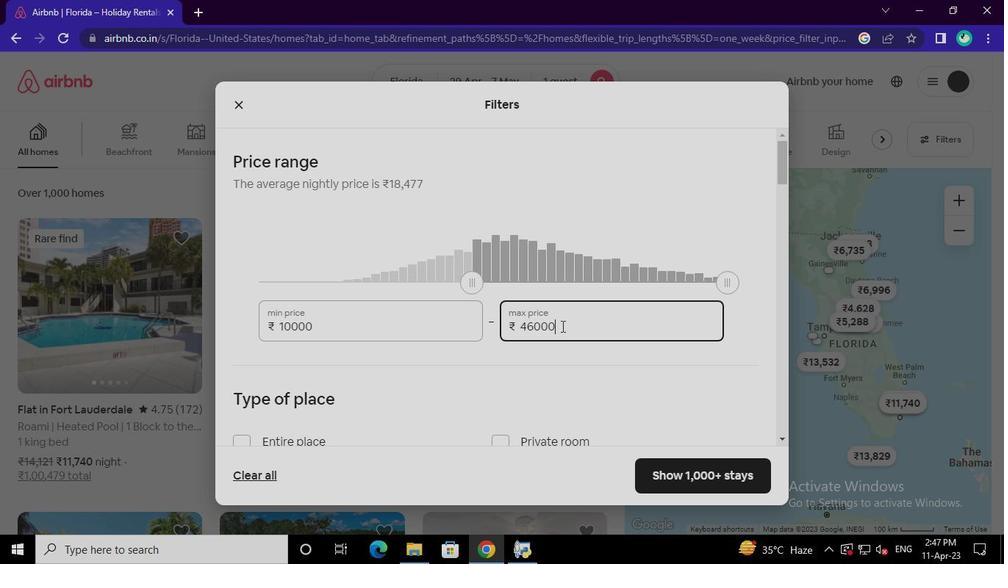 
Action: Keyboard Key.backspace
Screenshot: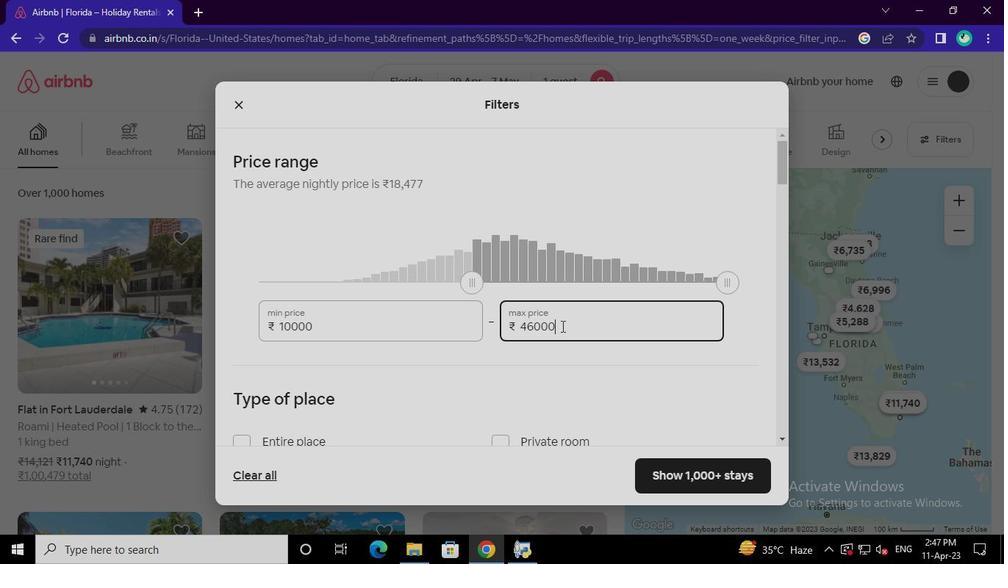 
Action: Keyboard Key.backspace
Screenshot: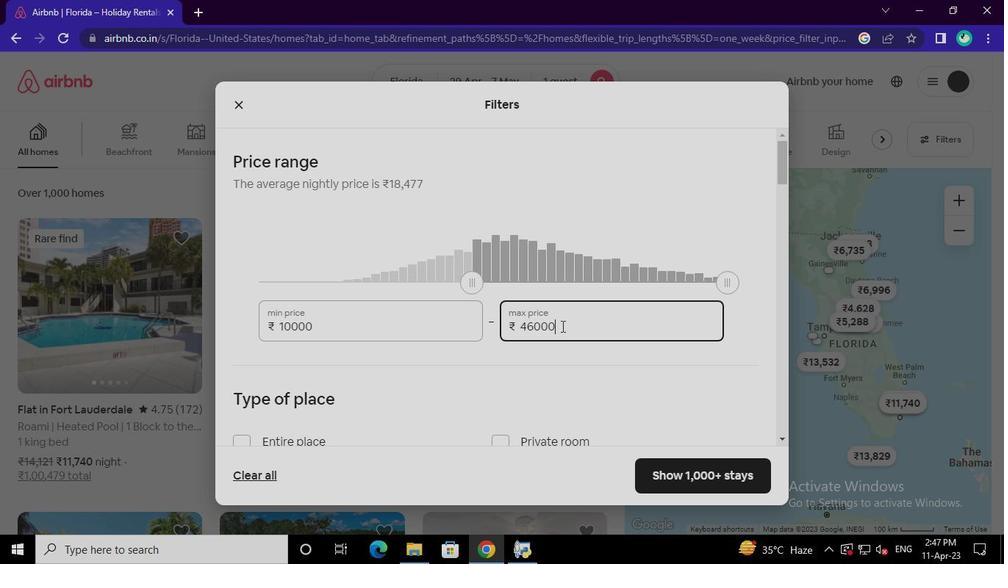 
Action: Keyboard Key.backspace
Screenshot: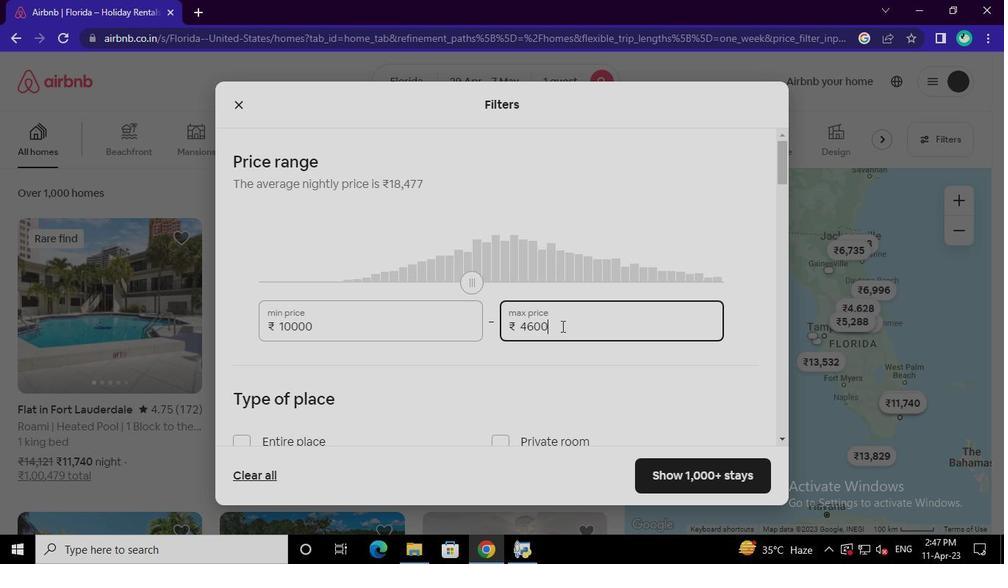 
Action: Keyboard Key.backspace
Screenshot: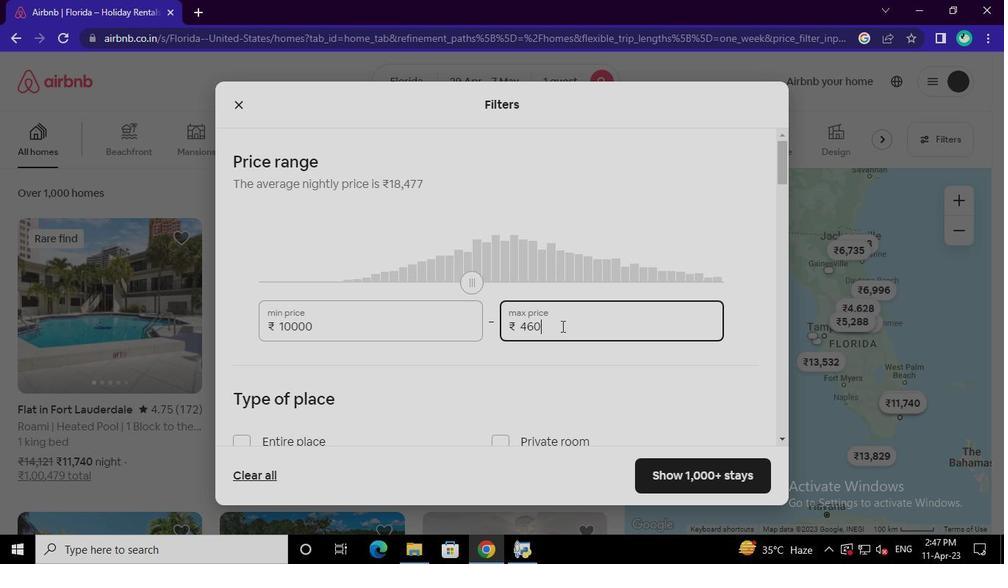
Action: Keyboard Key.backspace
Screenshot: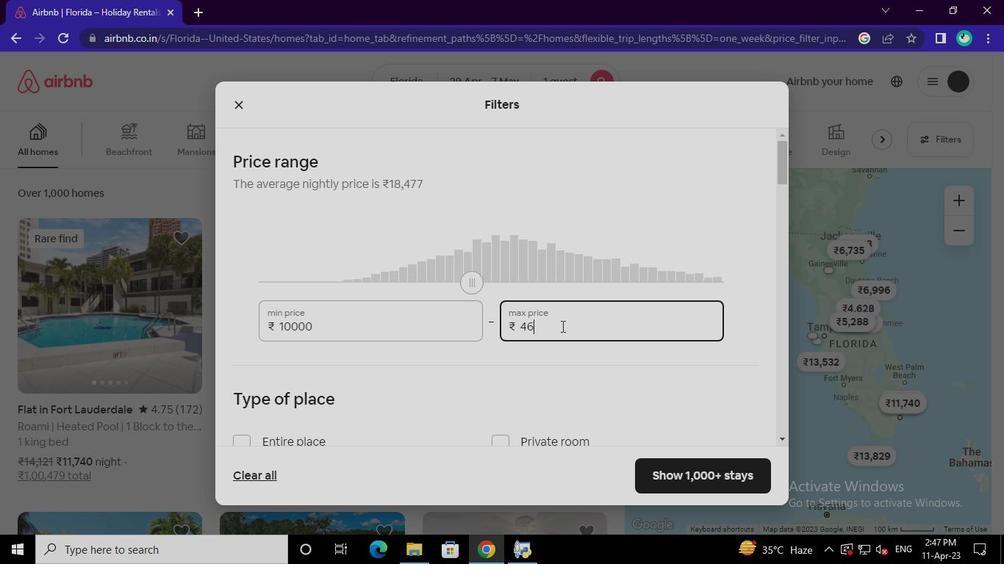 
Action: Keyboard Key.backspace
Screenshot: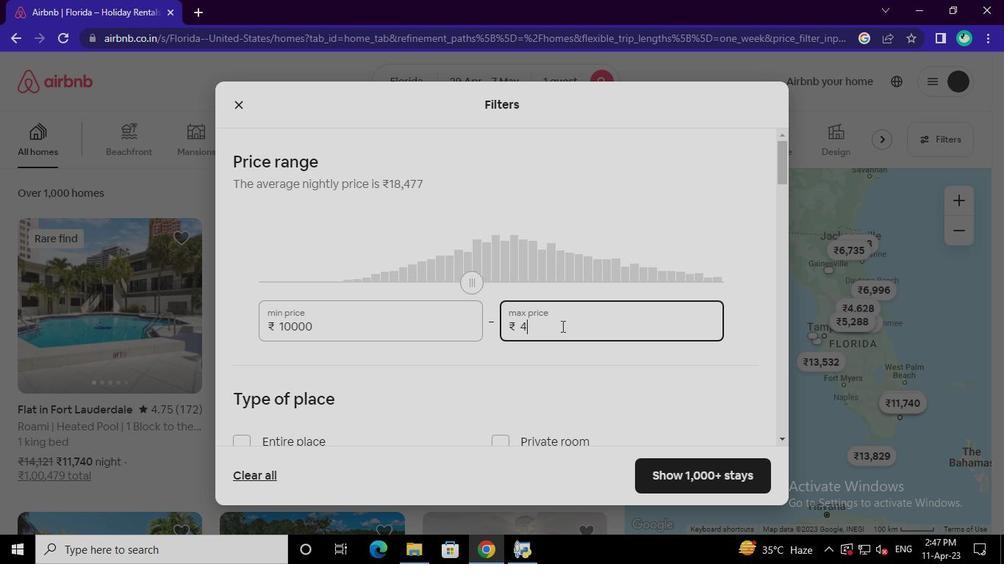
Action: Keyboard Key.backspace
Screenshot: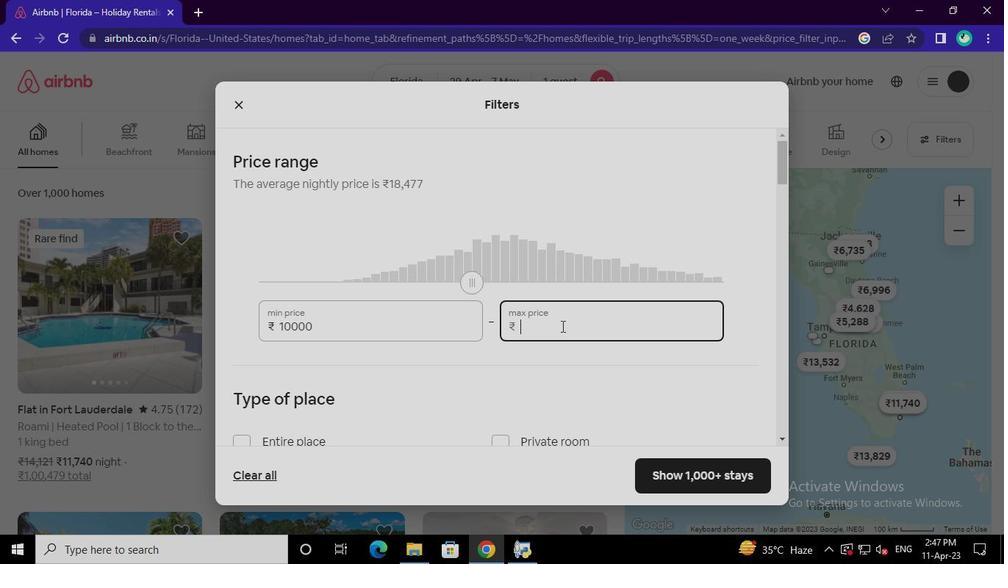 
Action: Keyboard <97>
Screenshot: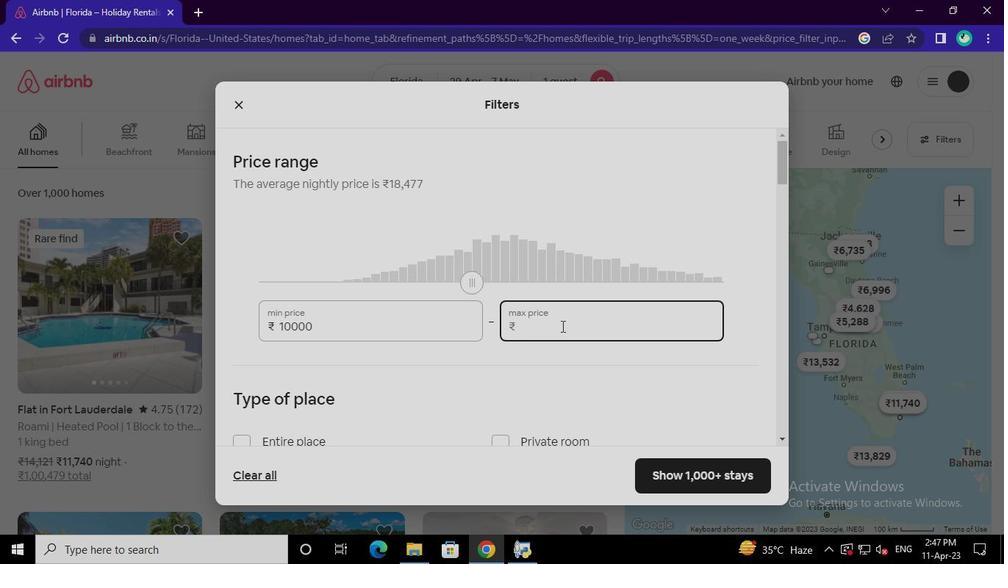 
Action: Keyboard <101>
Screenshot: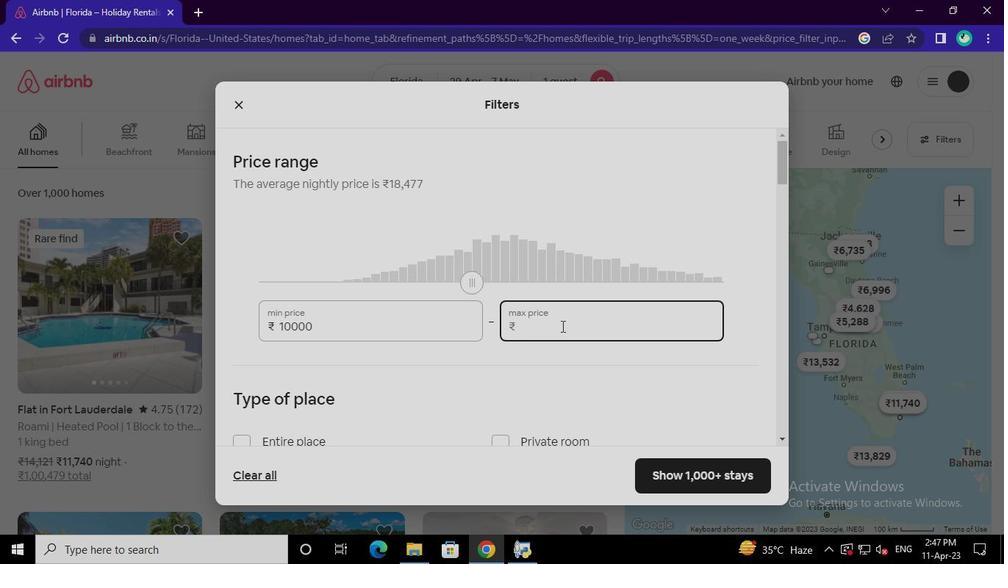 
Action: Keyboard <96>
Screenshot: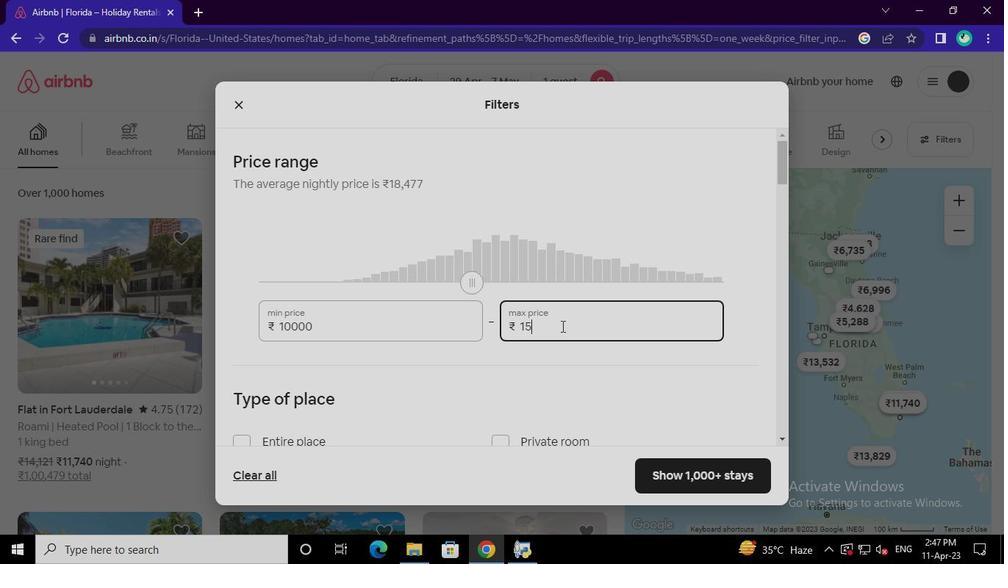 
Action: Keyboard <96>
Screenshot: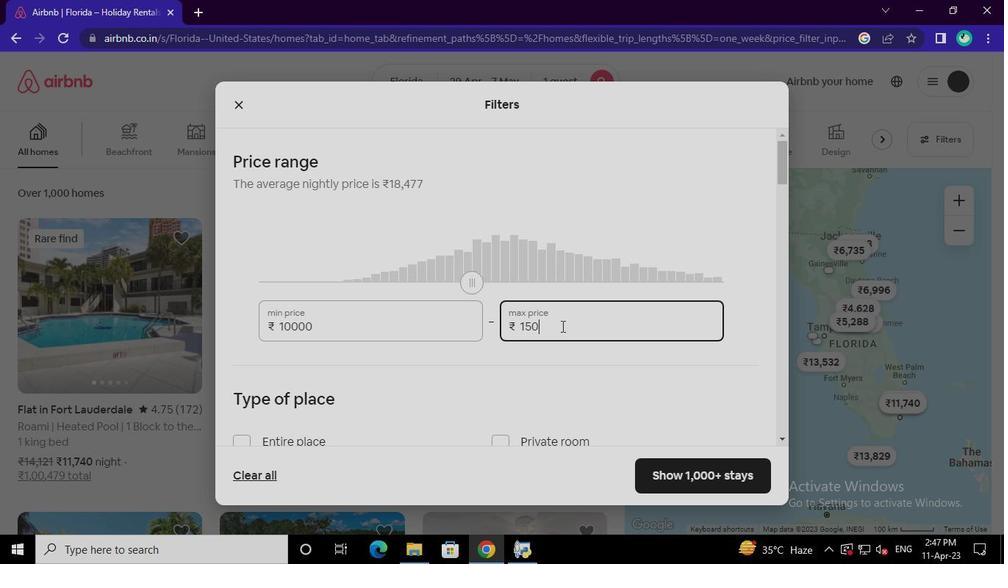 
Action: Keyboard <96>
Screenshot: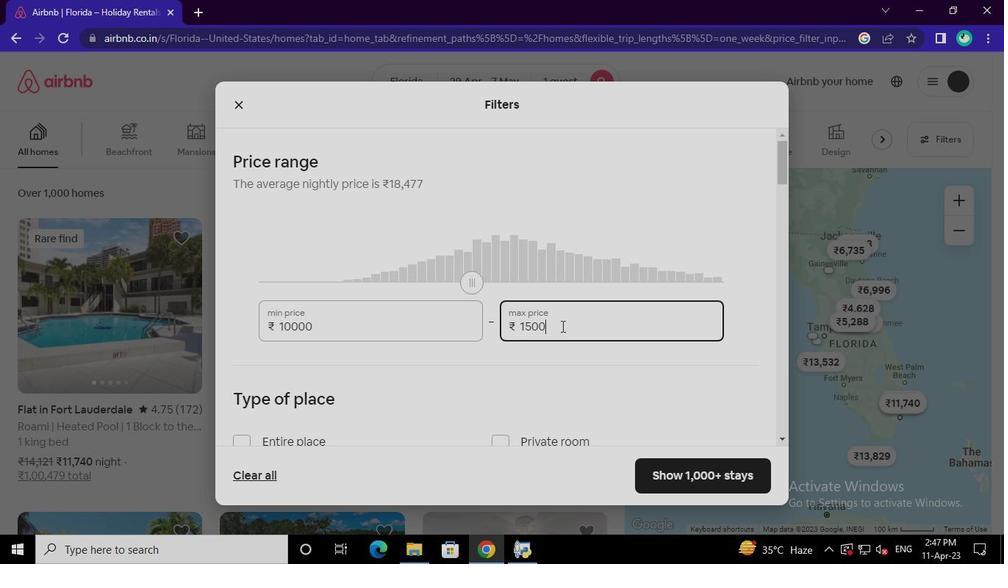 
Action: Keyboard <96>
Screenshot: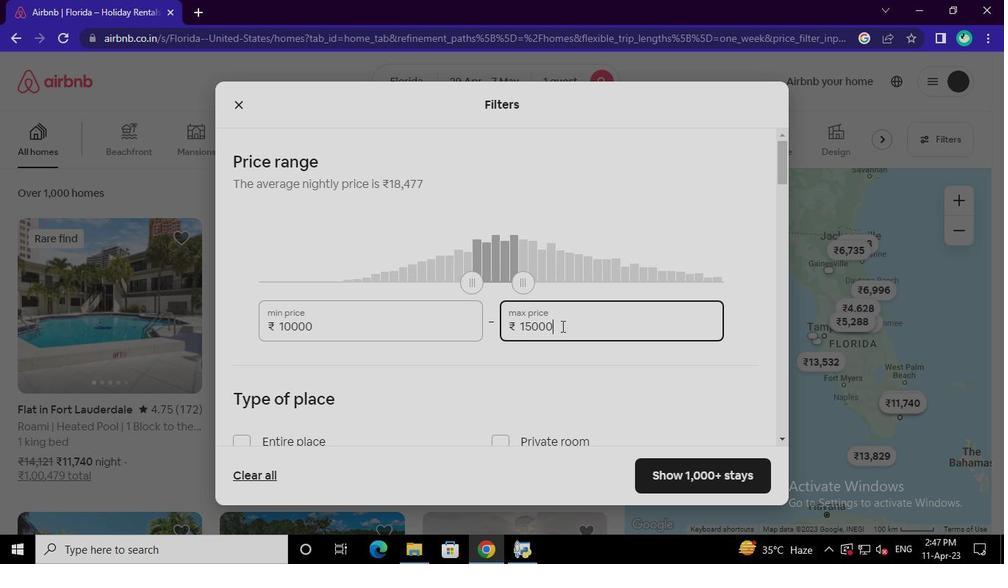 
Action: Keyboard \\
Screenshot: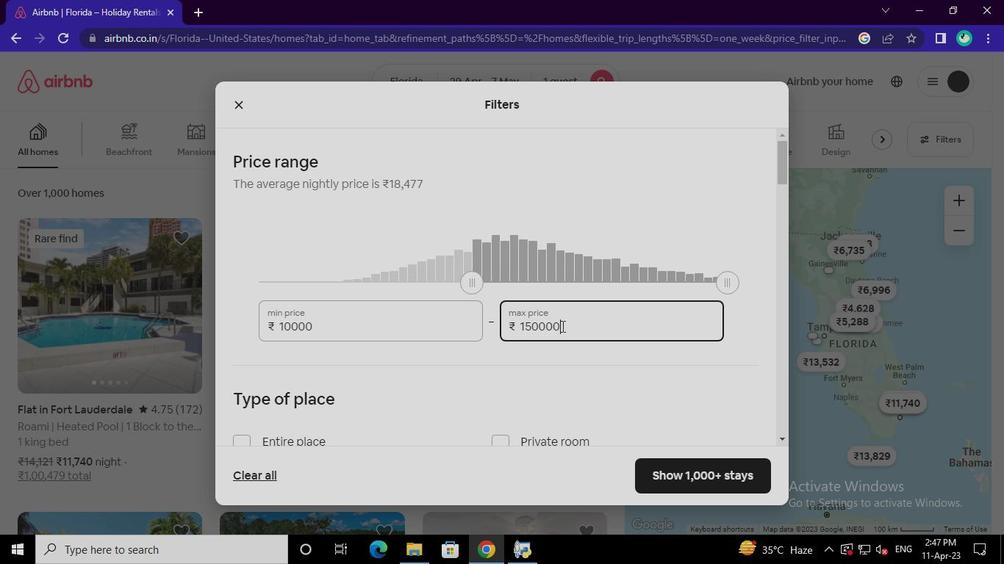 
Action: Keyboard Key.backspace
Screenshot: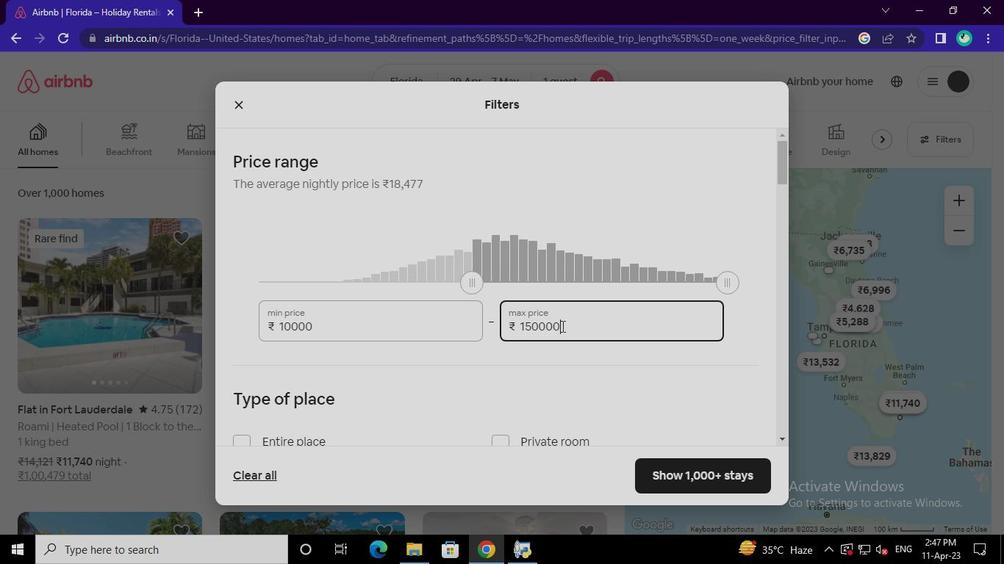 
Action: Mouse moved to (504, 298)
Screenshot: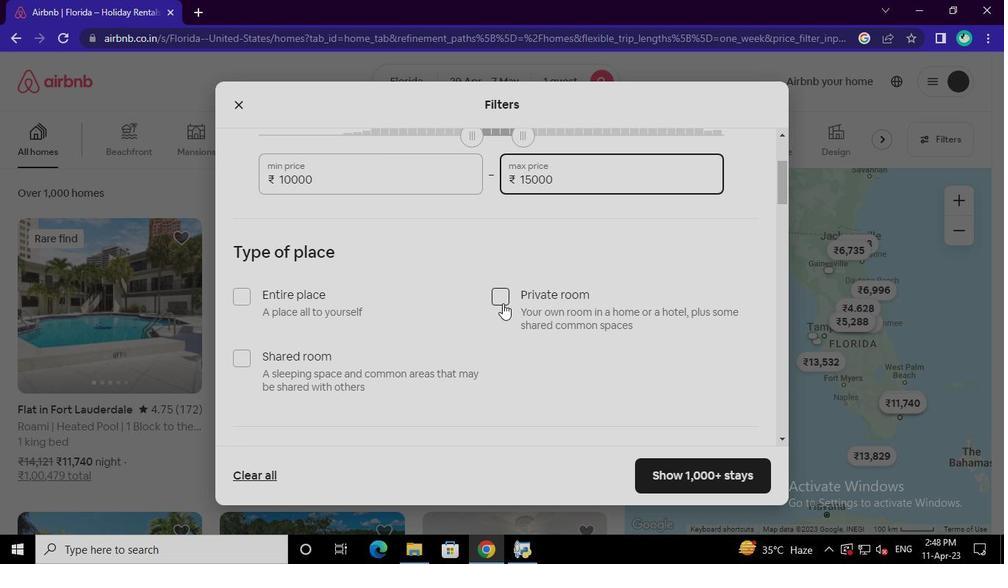 
Action: Mouse pressed left at (504, 298)
Screenshot: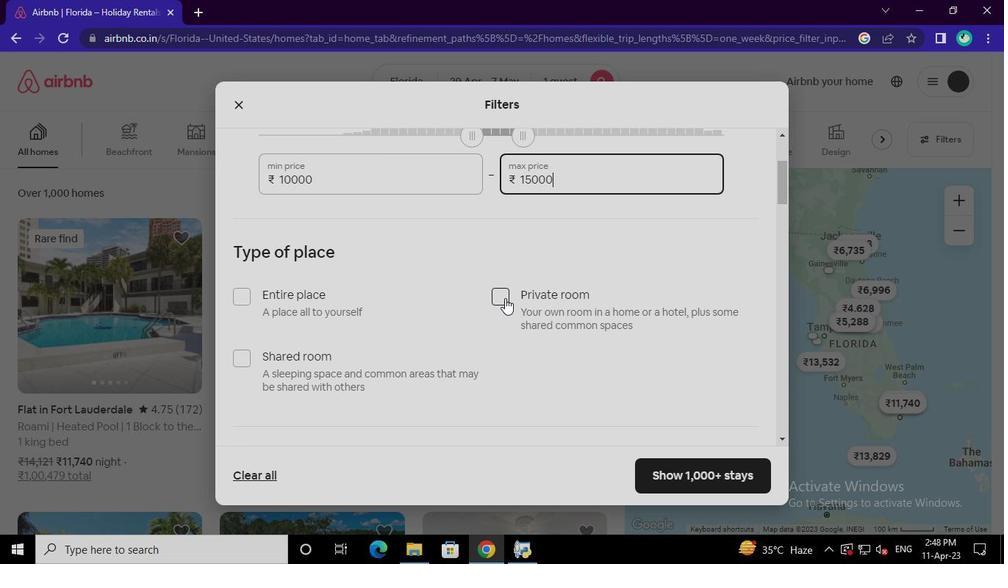 
Action: Mouse moved to (334, 313)
Screenshot: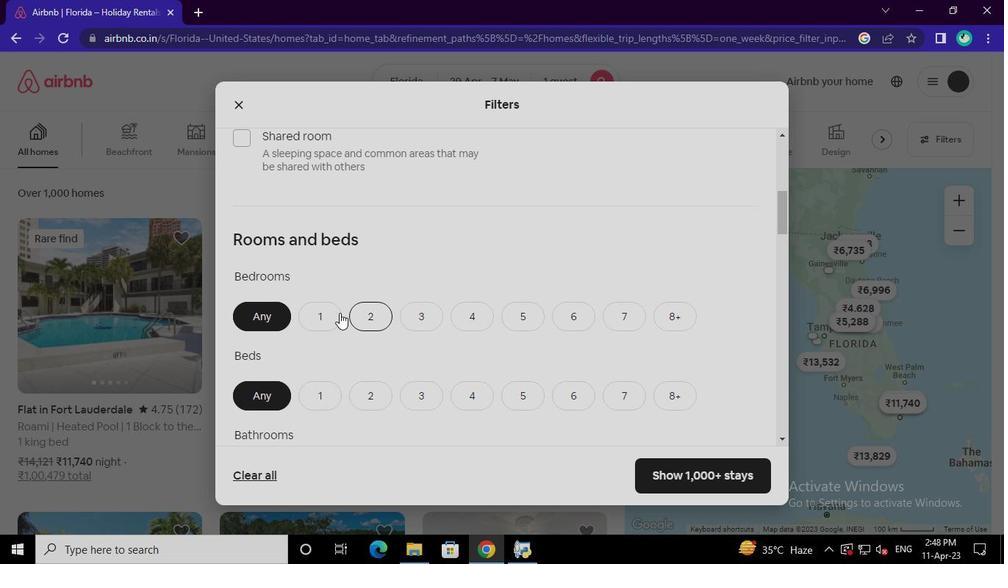 
Action: Mouse pressed left at (334, 313)
Screenshot: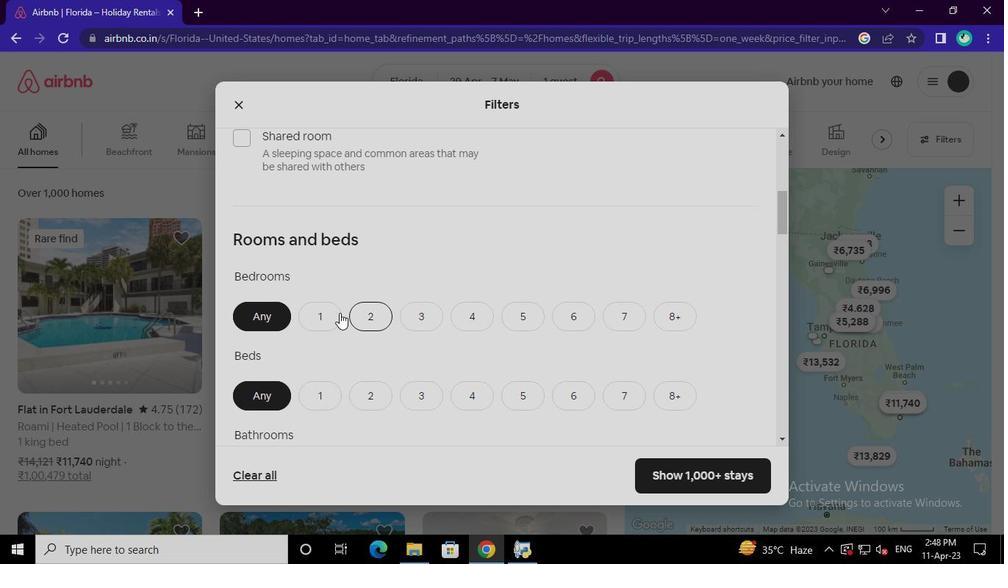 
Action: Mouse moved to (330, 317)
Screenshot: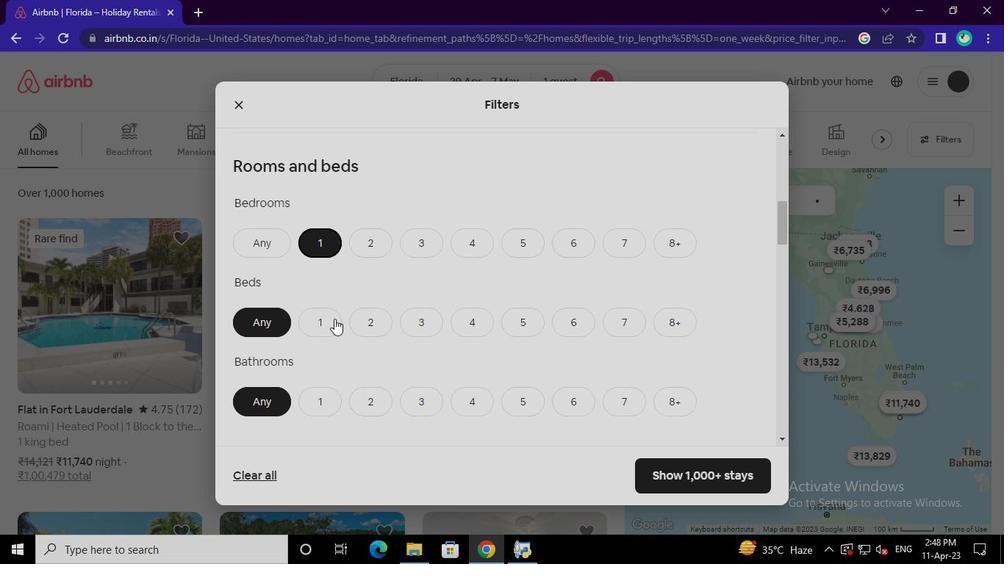 
Action: Mouse pressed left at (330, 317)
Screenshot: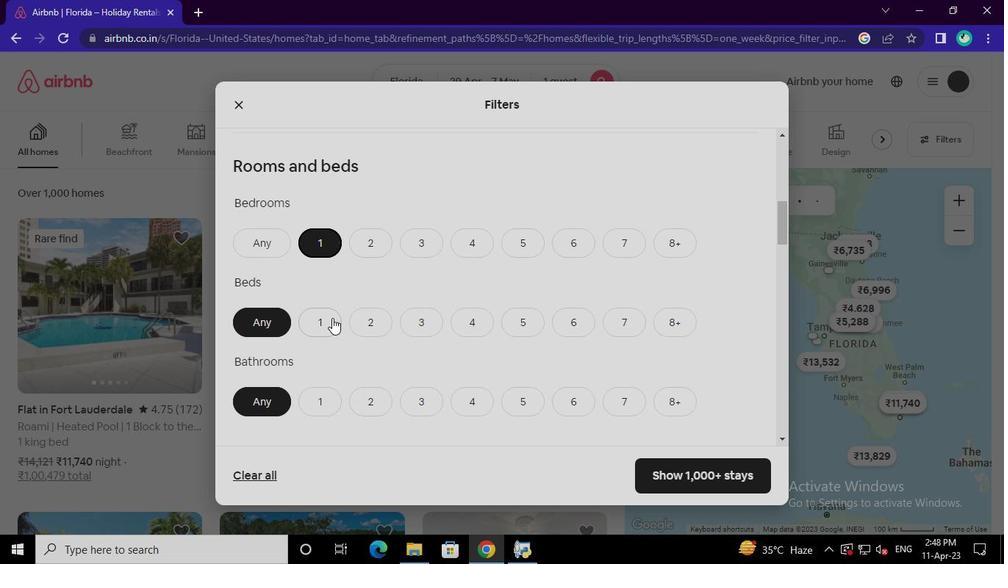
Action: Mouse moved to (325, 324)
Screenshot: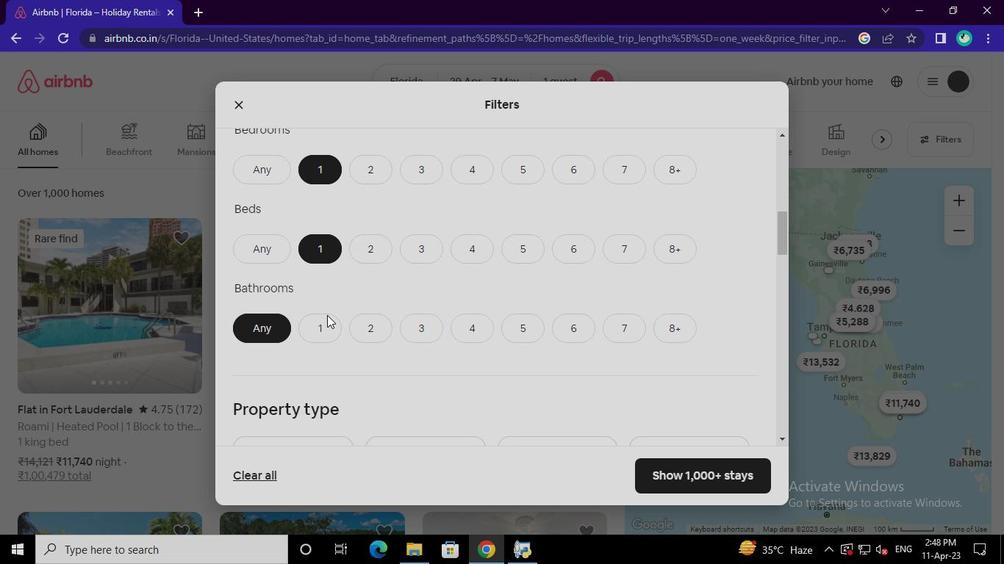 
Action: Mouse pressed left at (325, 324)
Screenshot: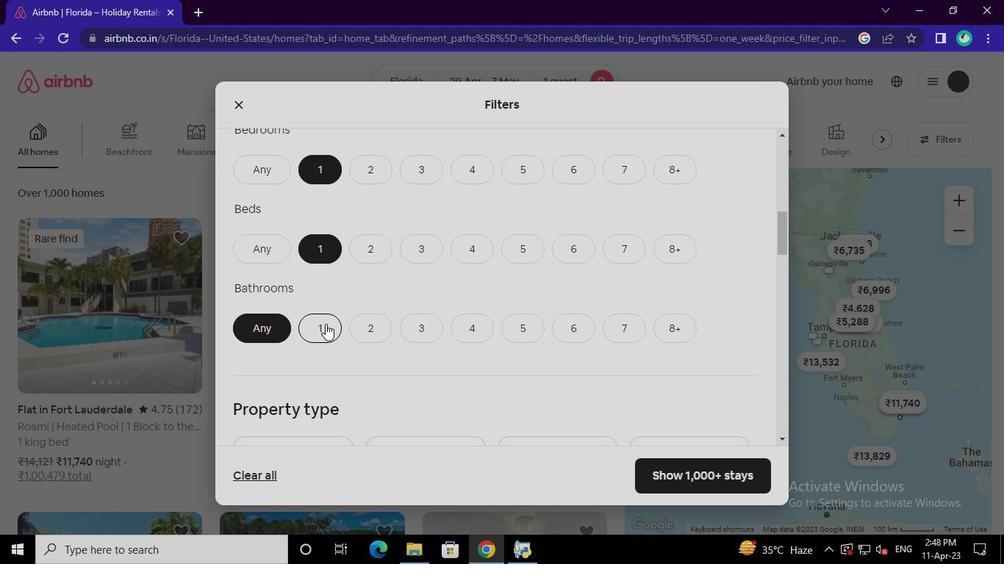 
Action: Mouse moved to (659, 330)
Screenshot: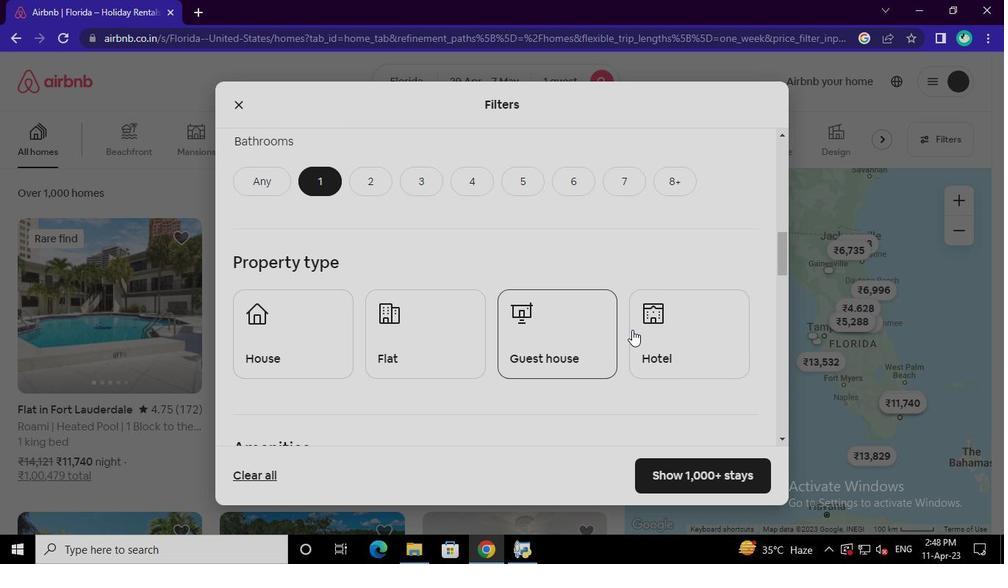 
Action: Mouse pressed left at (659, 330)
Screenshot: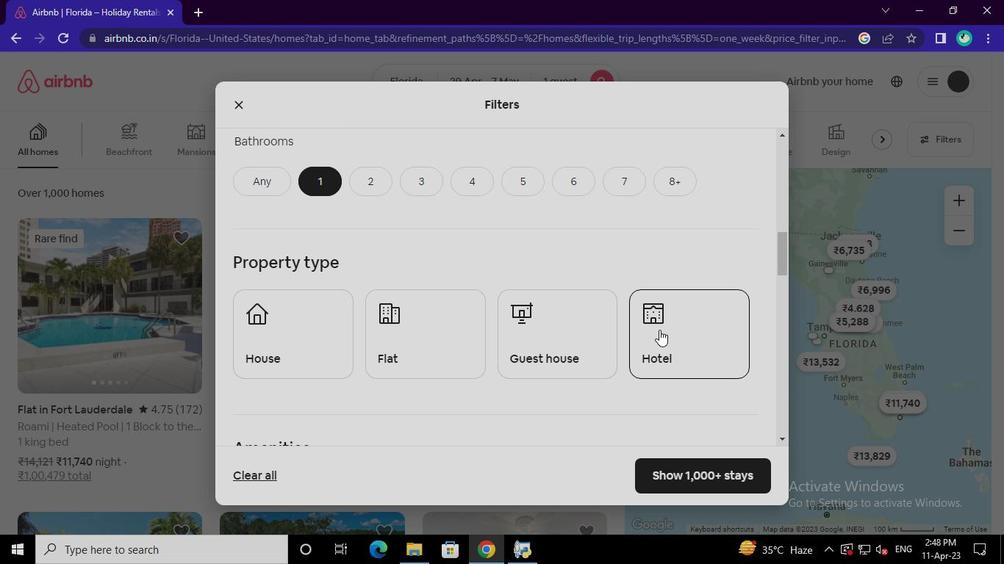 
Action: Mouse moved to (286, 409)
Screenshot: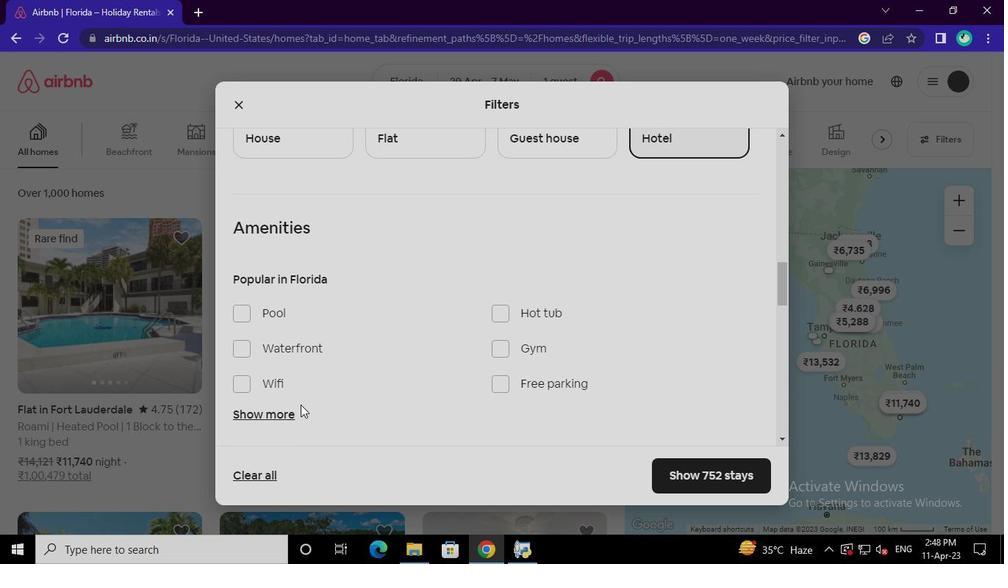 
Action: Mouse pressed left at (286, 409)
Screenshot: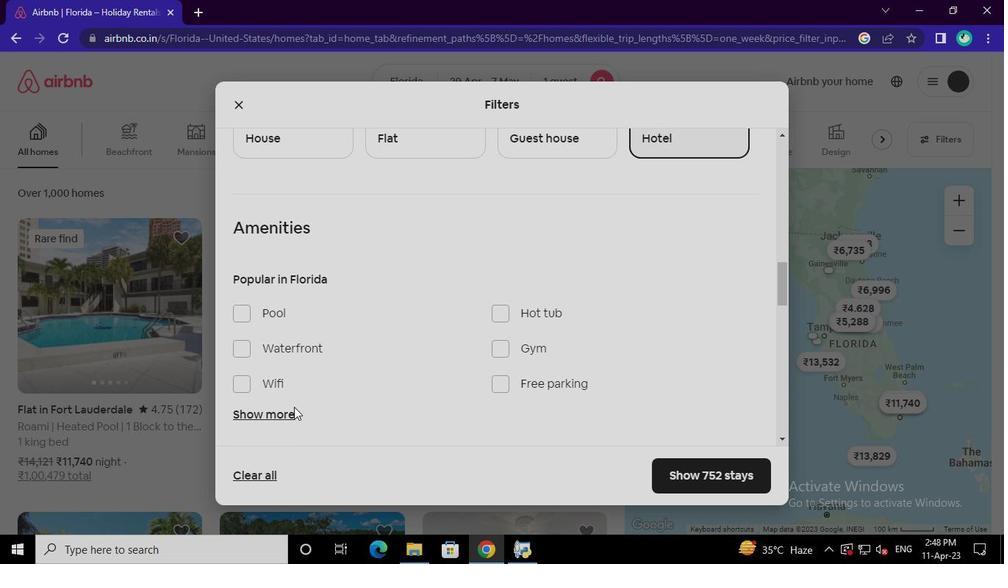 
Action: Mouse moved to (250, 226)
Screenshot: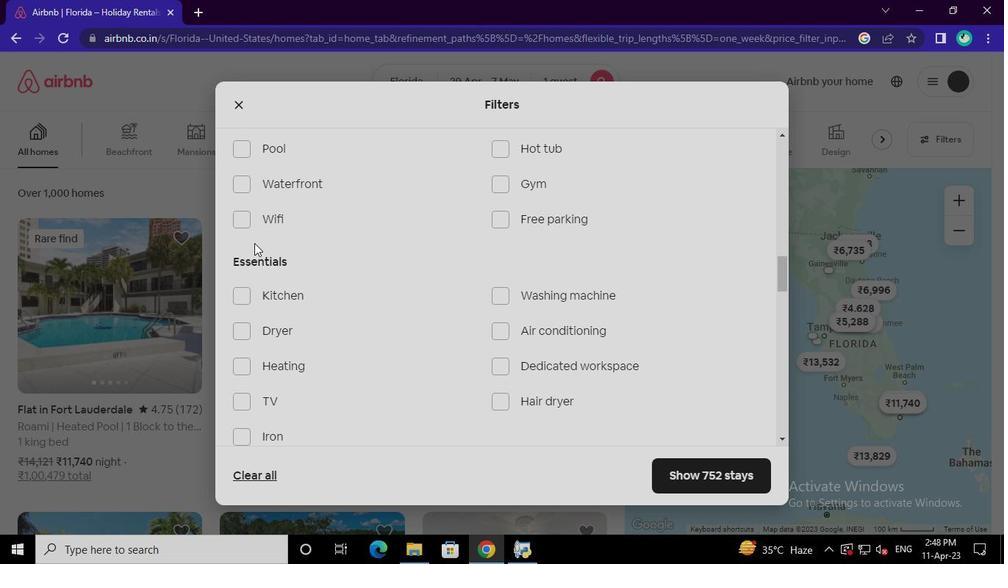 
Action: Mouse pressed left at (250, 226)
Screenshot: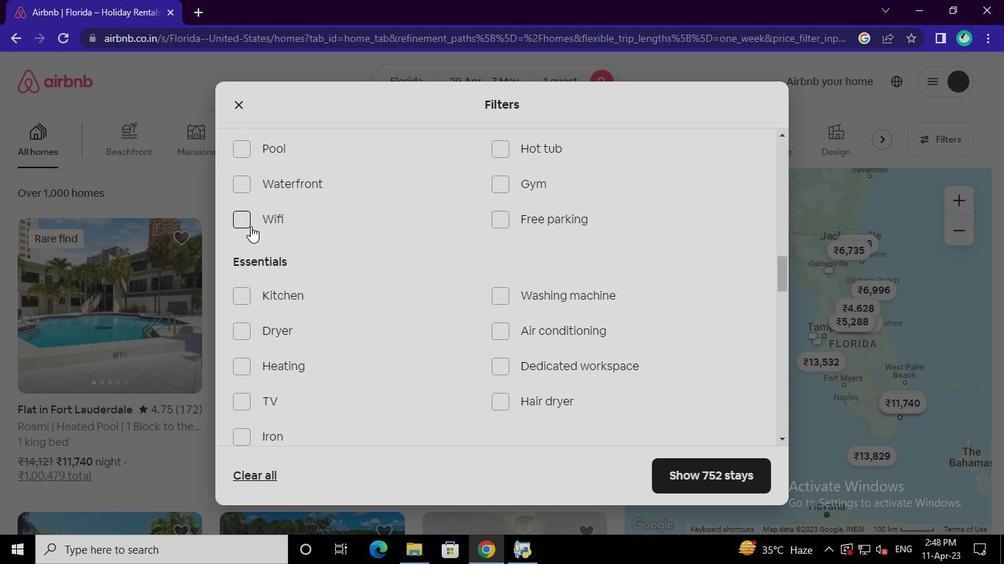 
Action: Mouse moved to (501, 366)
Screenshot: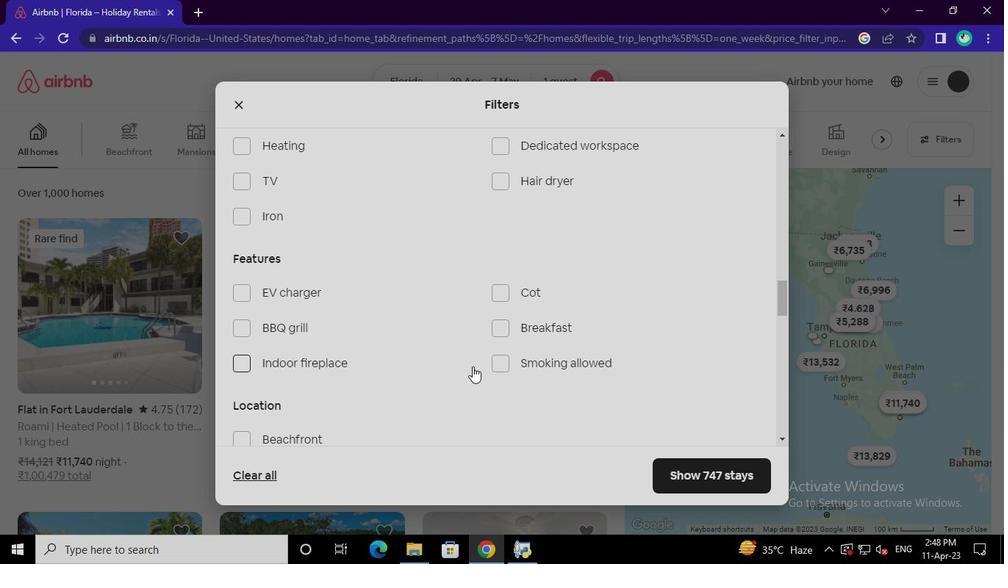 
Action: Mouse pressed left at (501, 366)
Screenshot: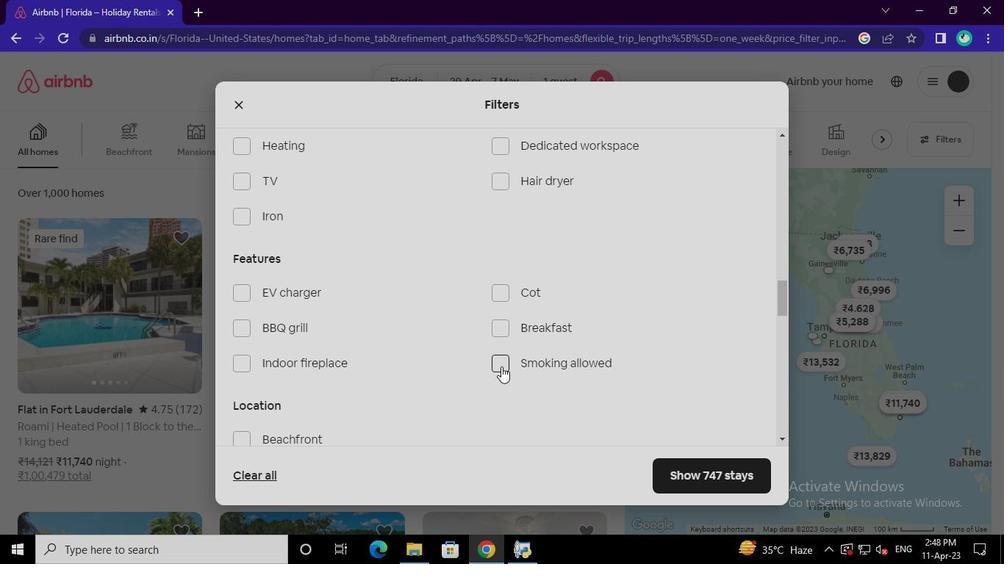 
Action: Mouse moved to (273, 288)
Screenshot: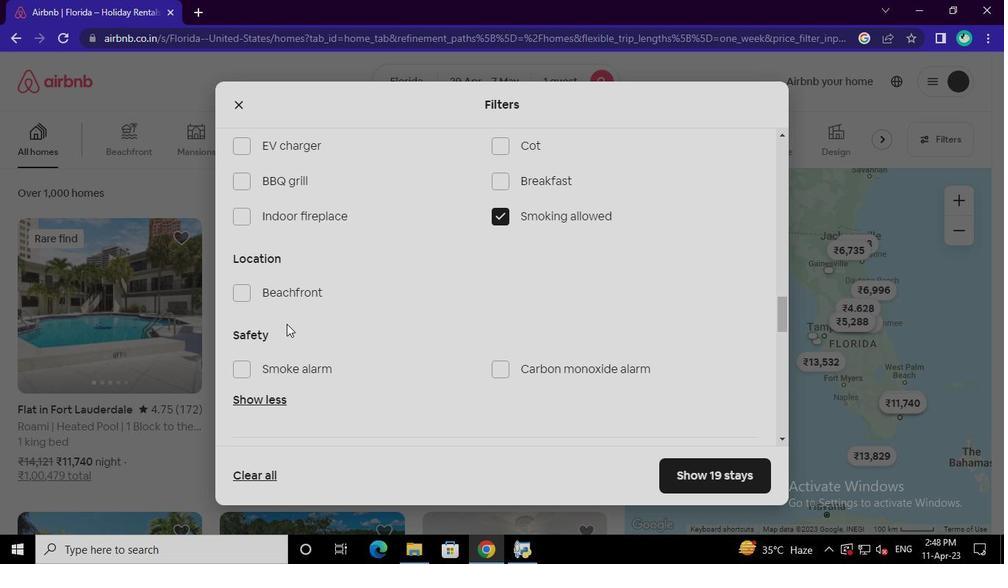 
Action: Mouse pressed left at (273, 288)
Screenshot: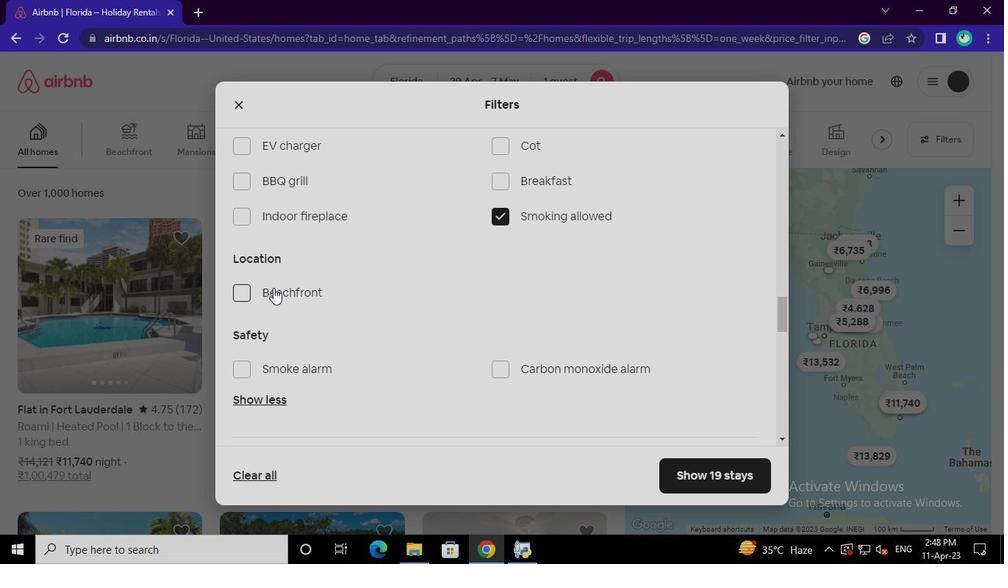 
Action: Mouse moved to (271, 335)
Screenshot: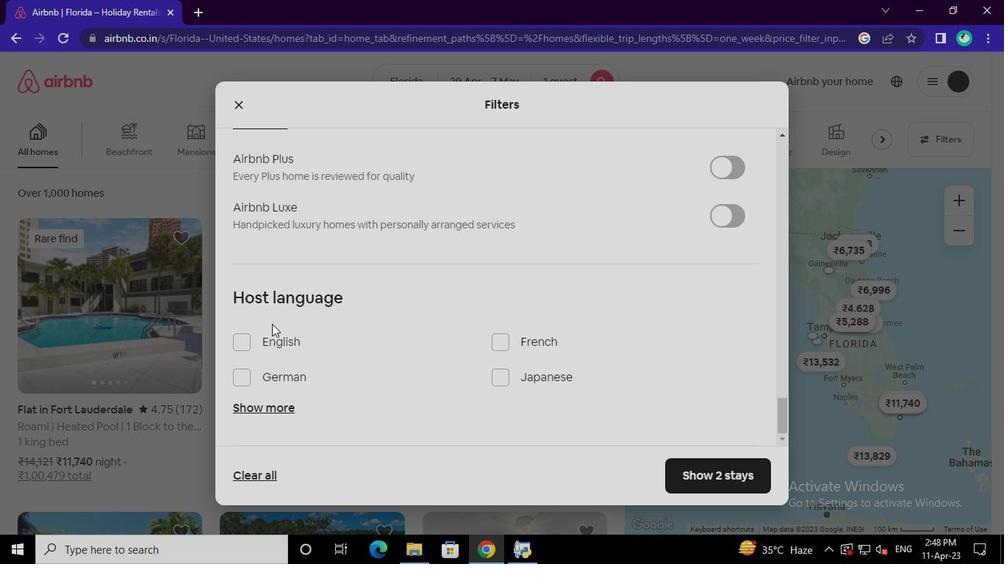 
Action: Mouse pressed left at (271, 335)
Screenshot: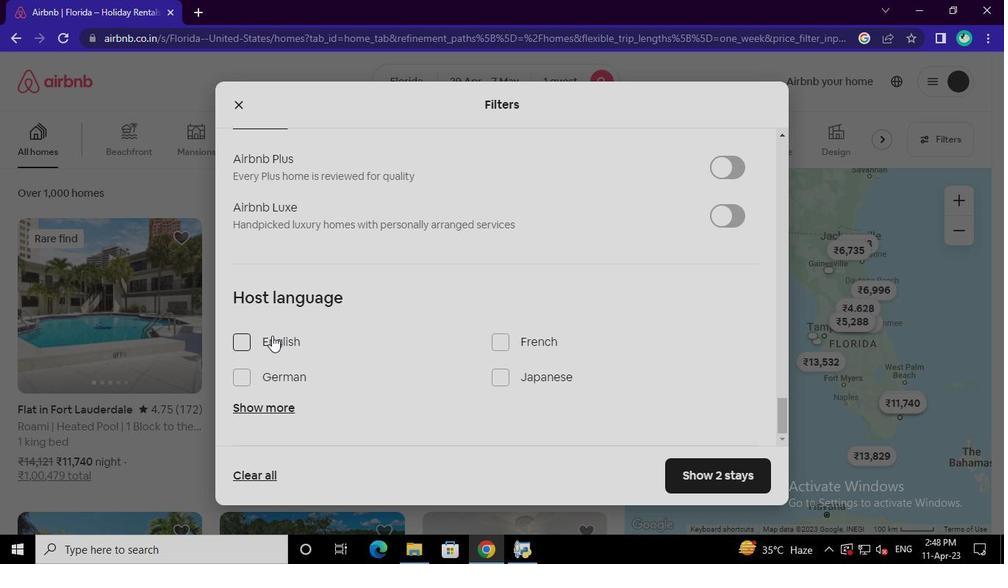 
Action: Mouse moved to (719, 476)
Screenshot: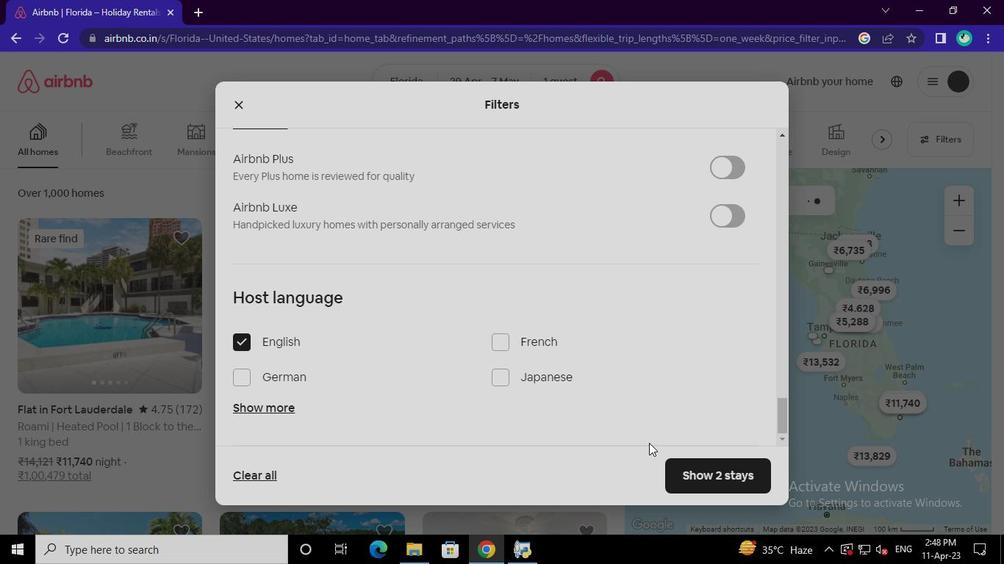 
Action: Mouse pressed left at (719, 476)
Screenshot: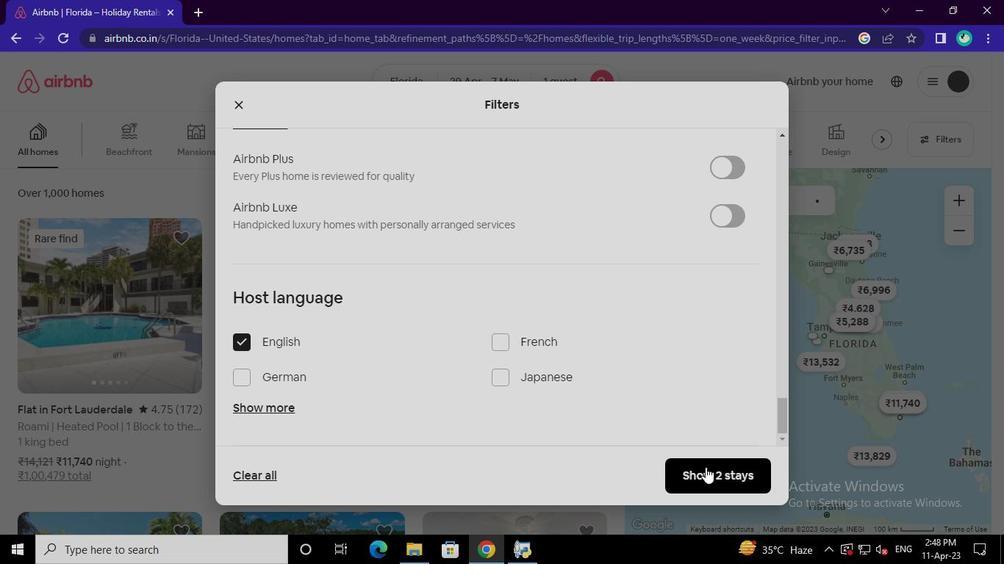 
Action: Mouse moved to (532, 544)
Screenshot: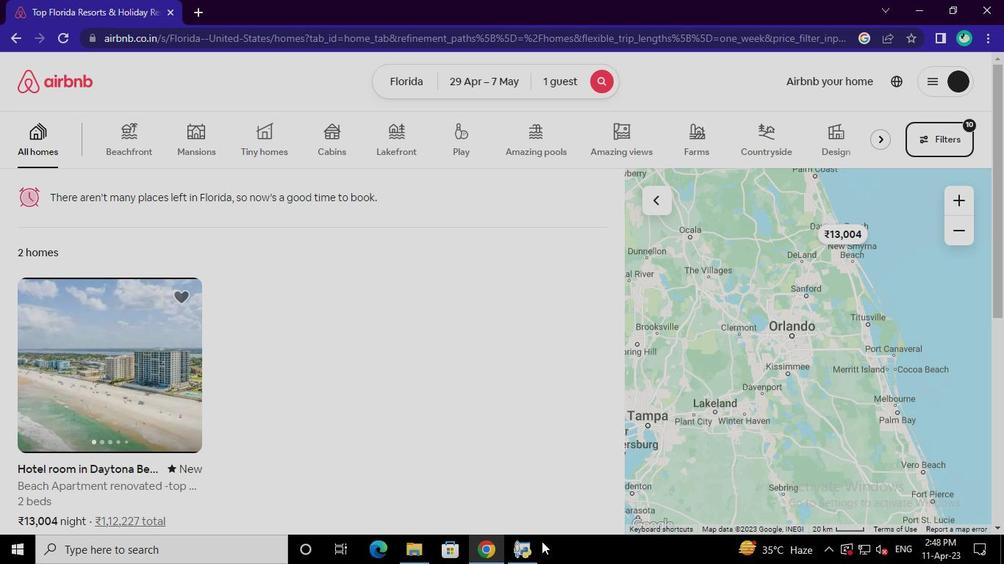 
Action: Mouse pressed left at (532, 544)
Screenshot: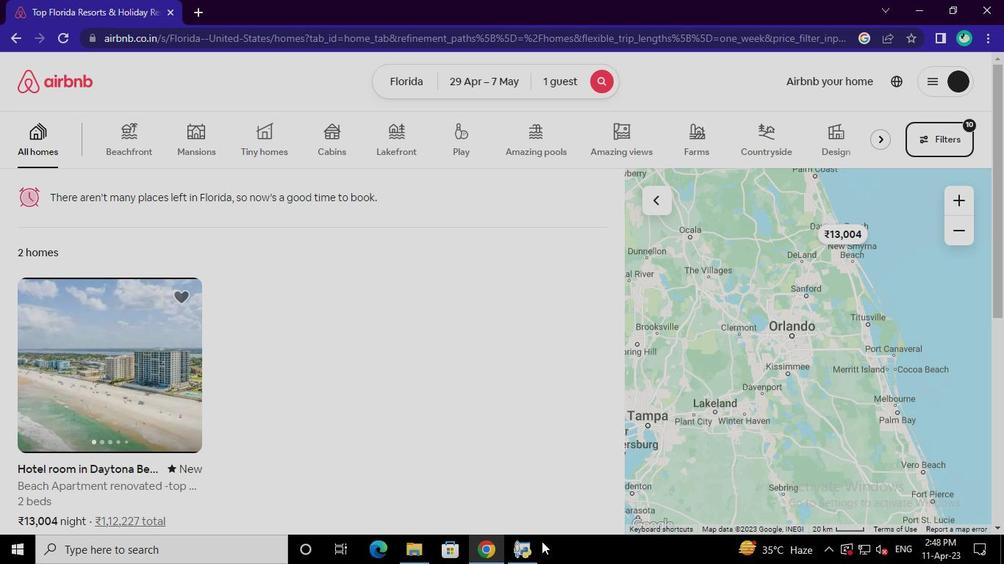 
Action: Mouse moved to (753, 73)
Screenshot: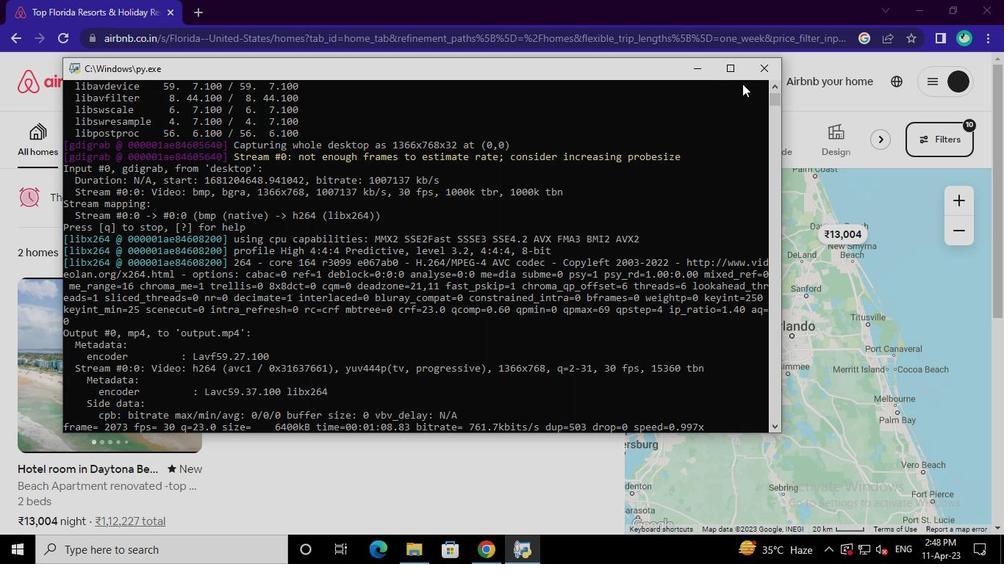 
Action: Mouse pressed left at (753, 73)
Screenshot: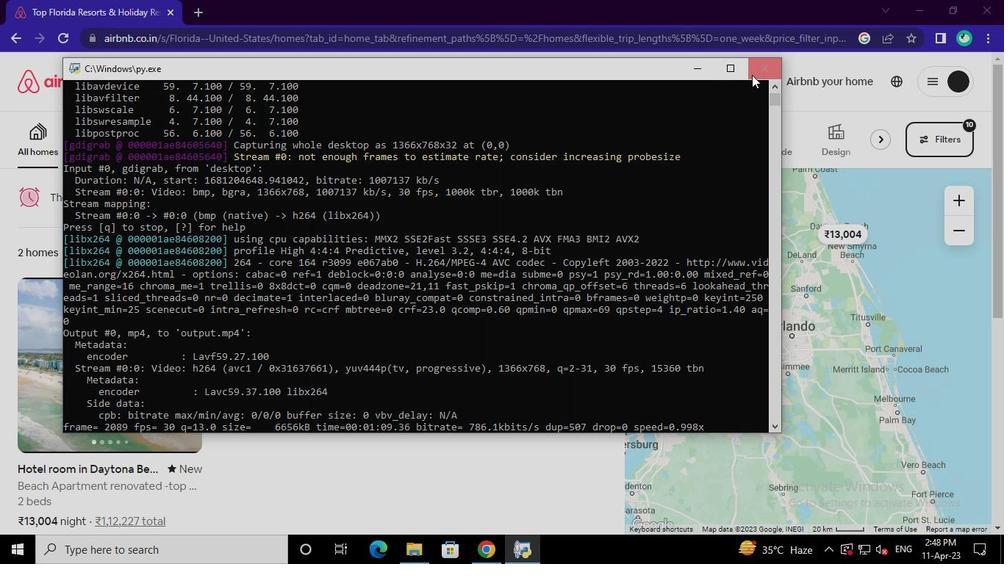 
